 Task: Find Round Trip flight tickets for 2 adults, in Economy from Alexandria-Egypt to Xi'an to travel on 26-Nov-2023. Xi'an to Alexandria-Egypt on 01-Dec-2023.  Stops: Any number of stops.
Action: Mouse moved to (340, 283)
Screenshot: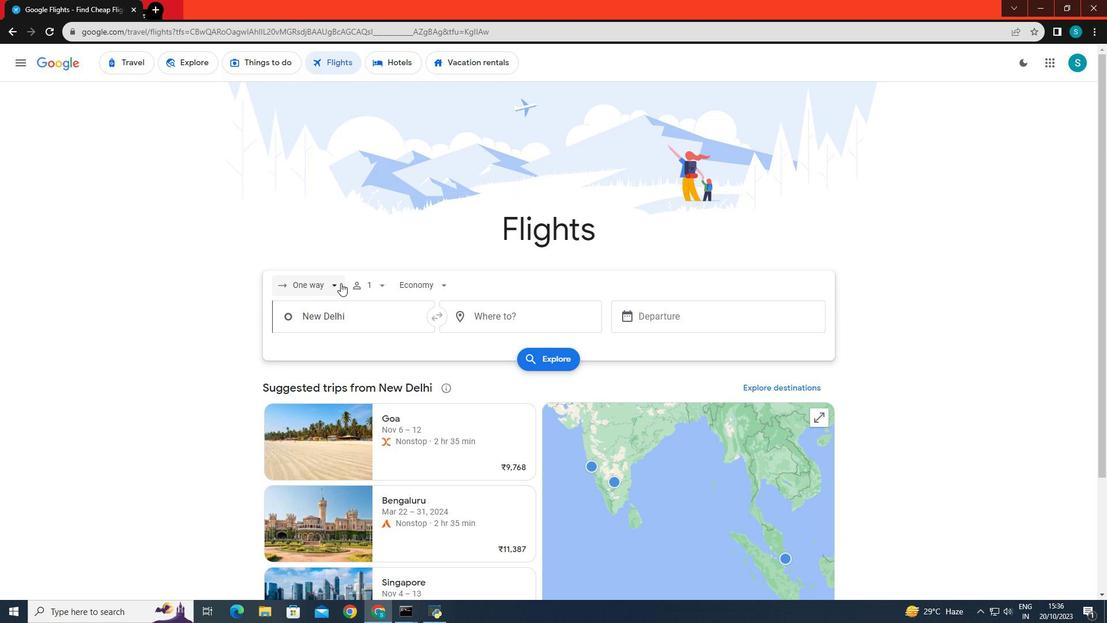 
Action: Mouse pressed left at (340, 283)
Screenshot: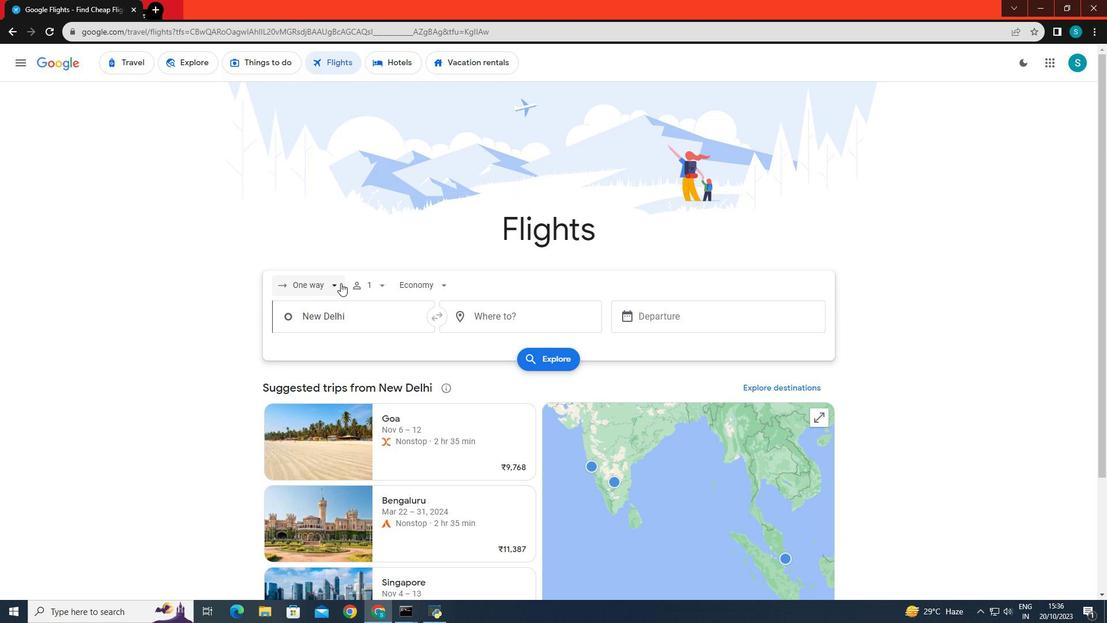 
Action: Mouse moved to (328, 309)
Screenshot: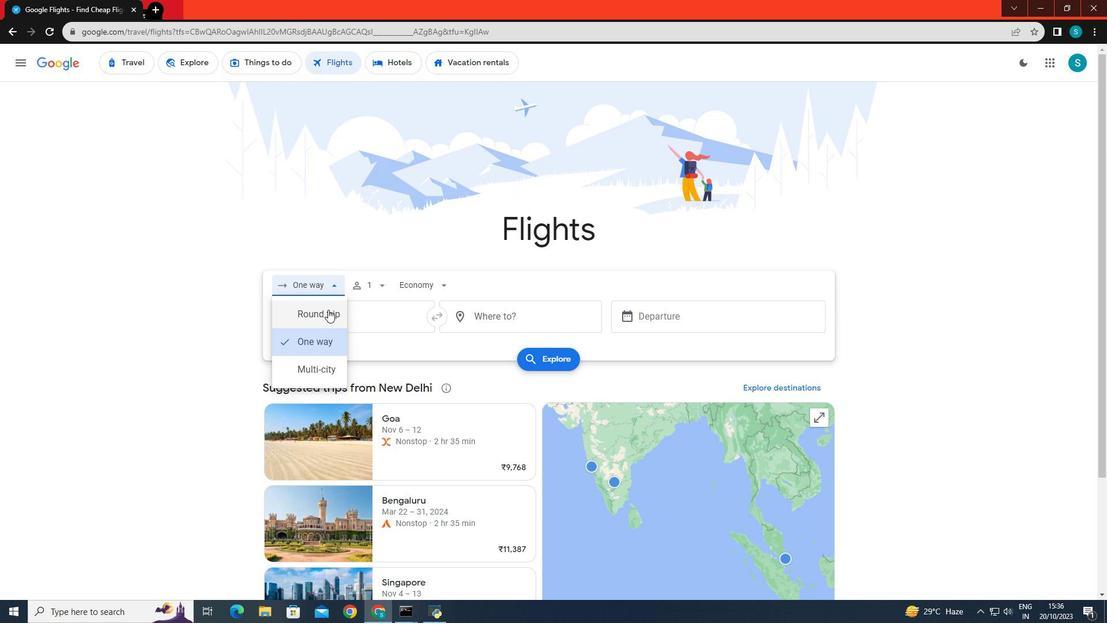 
Action: Mouse pressed left at (328, 309)
Screenshot: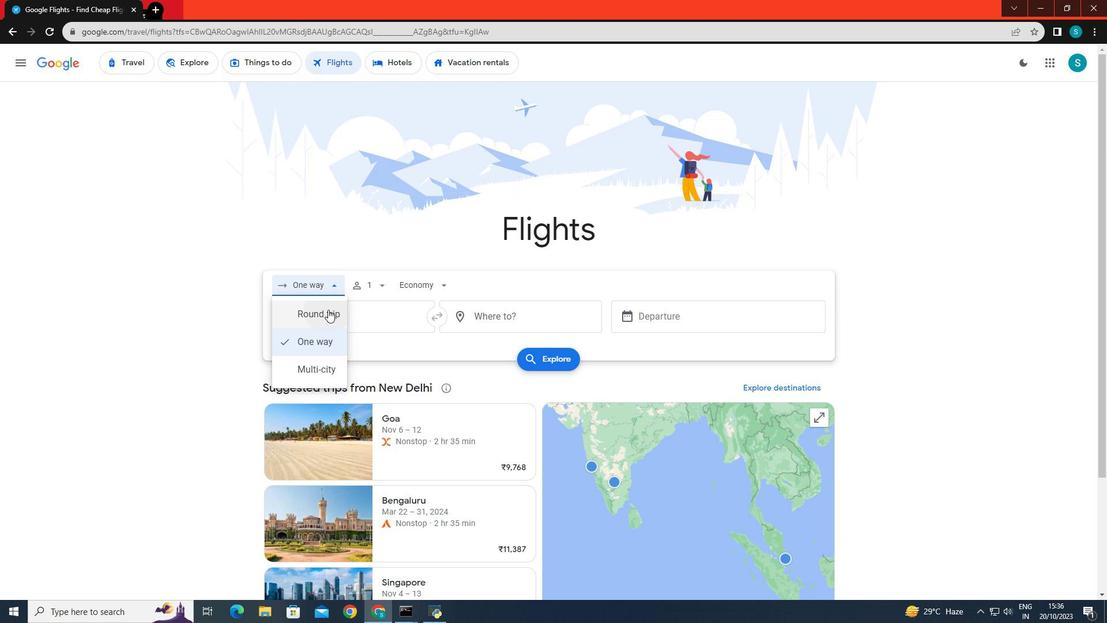 
Action: Mouse moved to (359, 243)
Screenshot: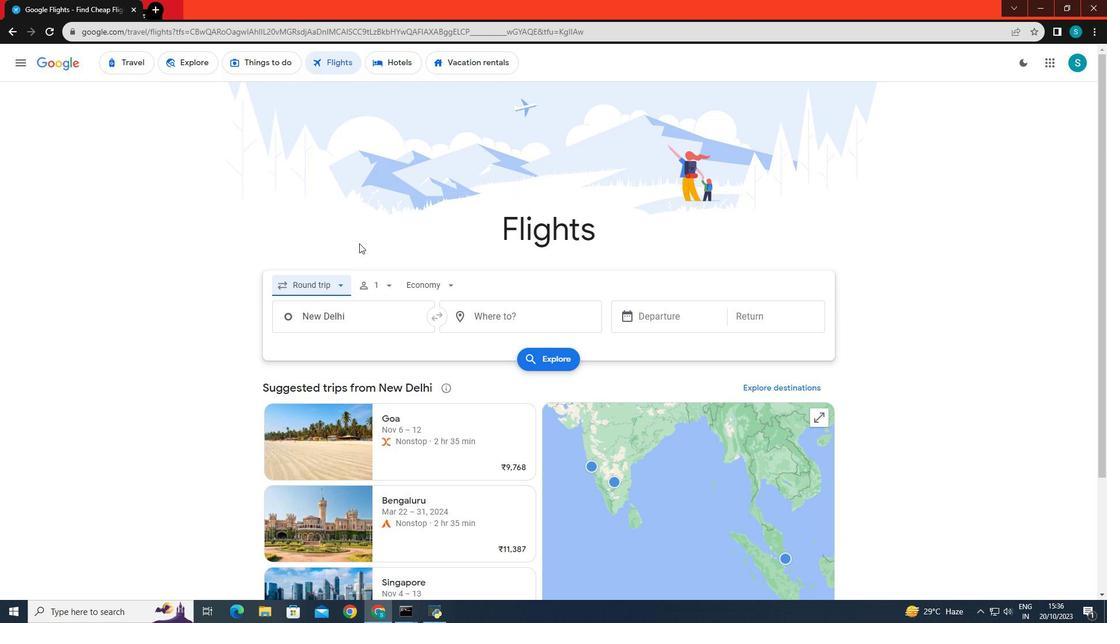 
Action: Mouse scrolled (359, 242) with delta (0, 0)
Screenshot: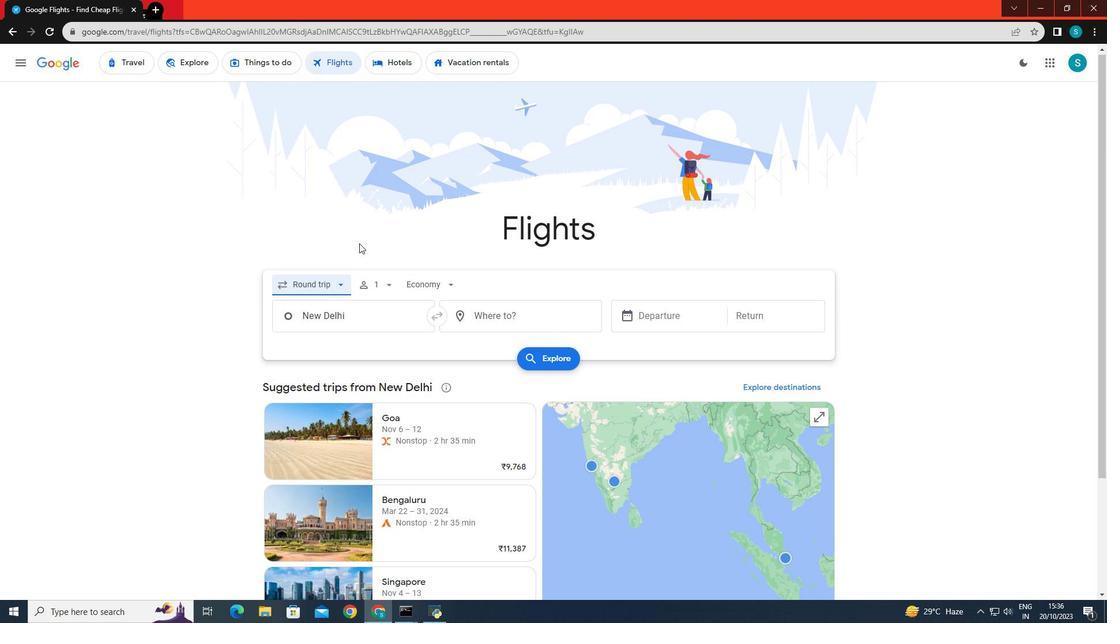 
Action: Mouse scrolled (359, 242) with delta (0, 0)
Screenshot: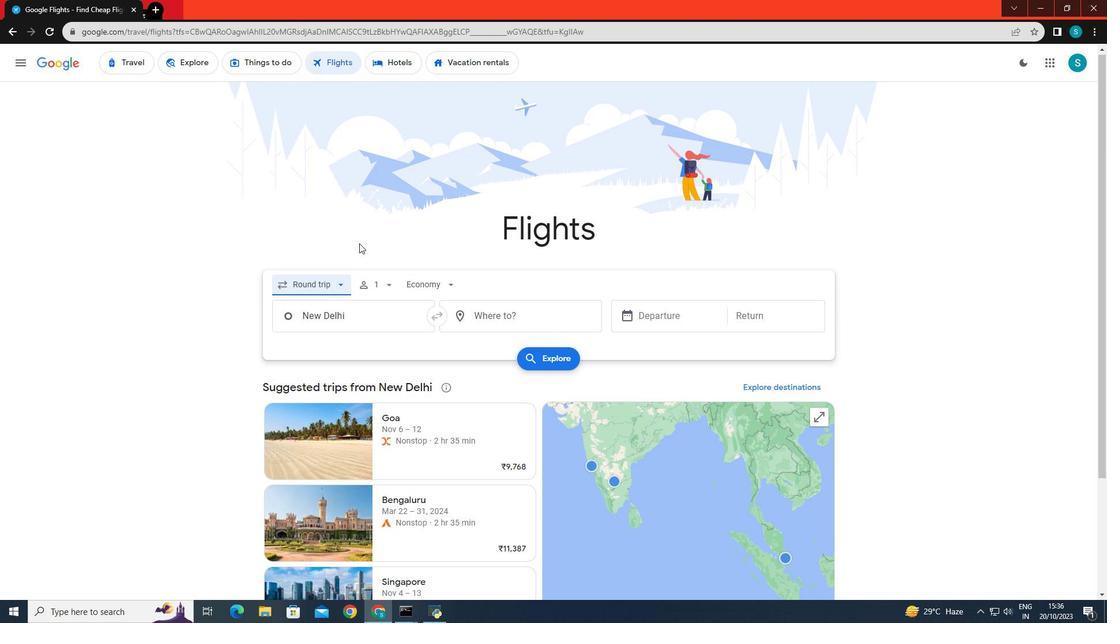 
Action: Mouse moved to (390, 175)
Screenshot: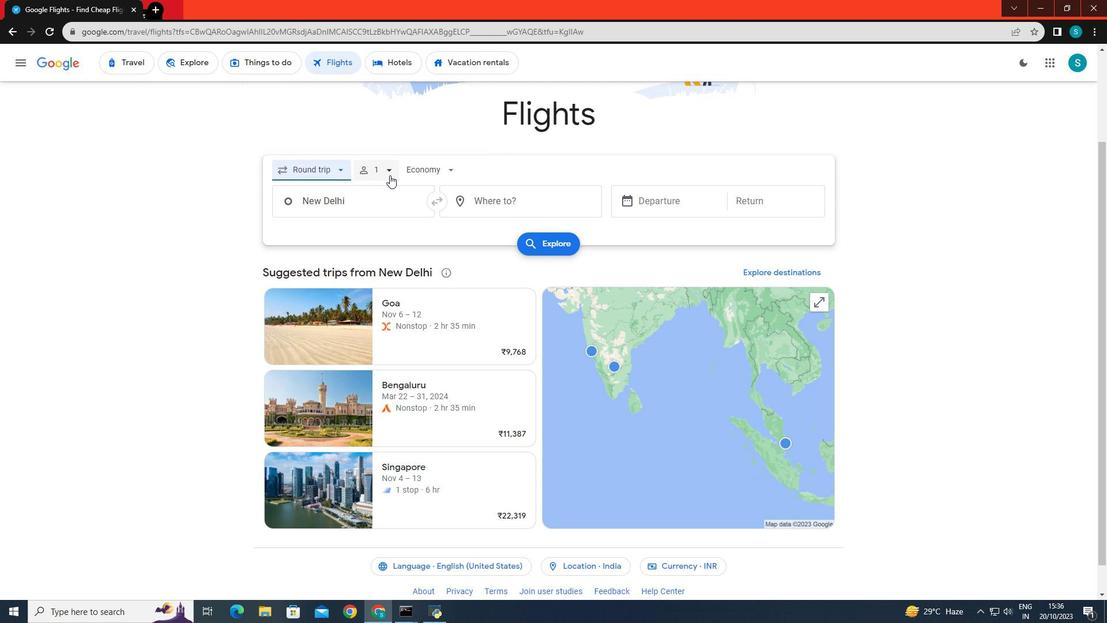 
Action: Mouse pressed left at (390, 175)
Screenshot: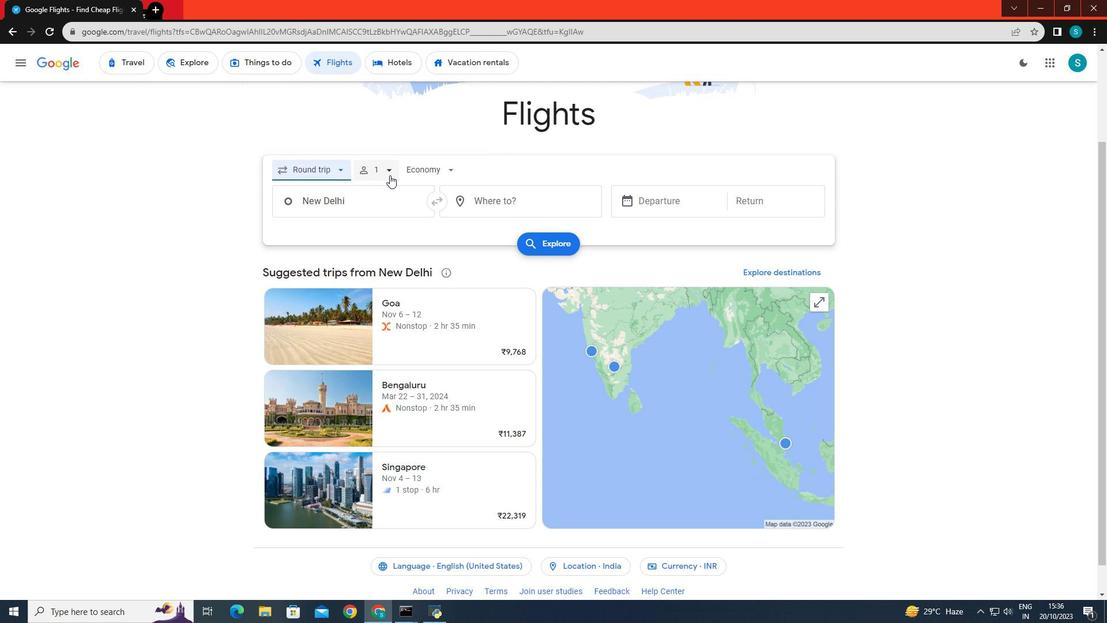 
Action: Mouse moved to (469, 198)
Screenshot: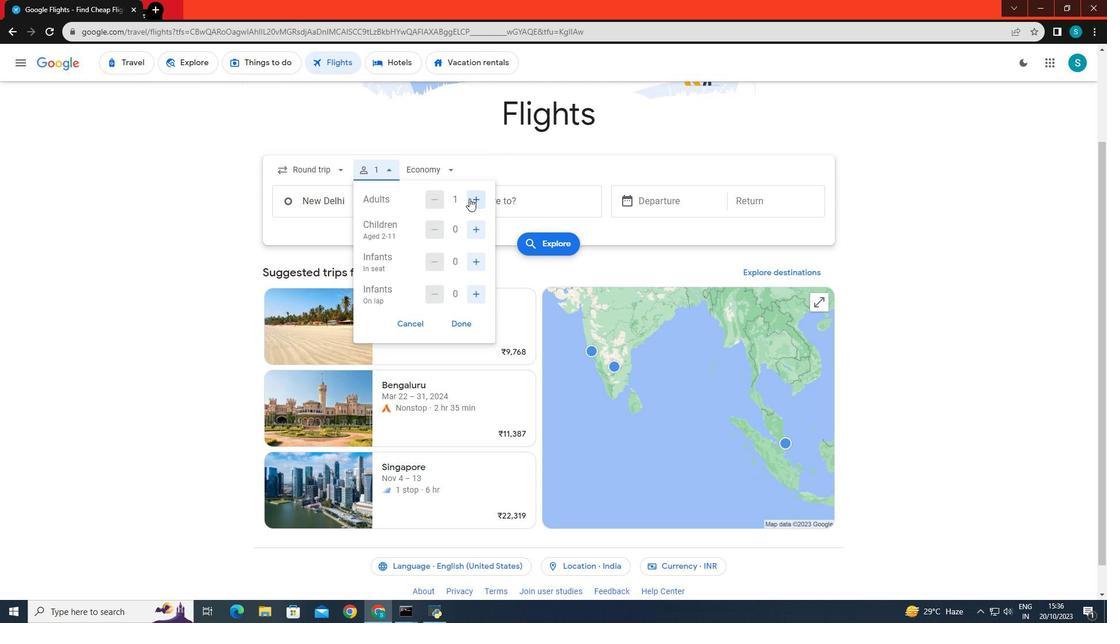 
Action: Mouse pressed left at (469, 198)
Screenshot: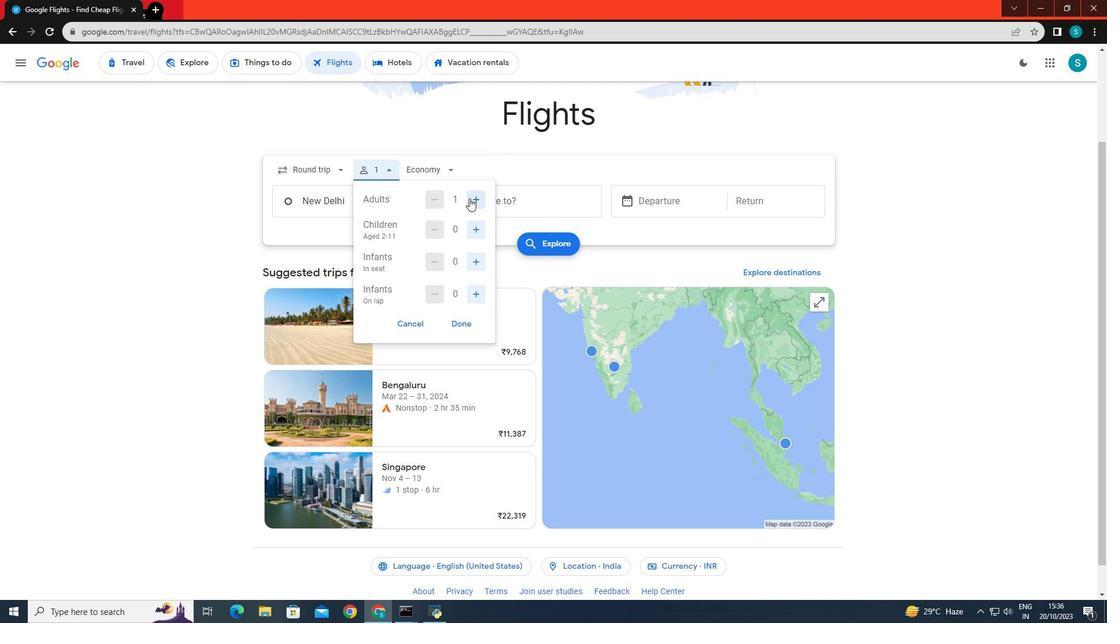 
Action: Mouse moved to (460, 320)
Screenshot: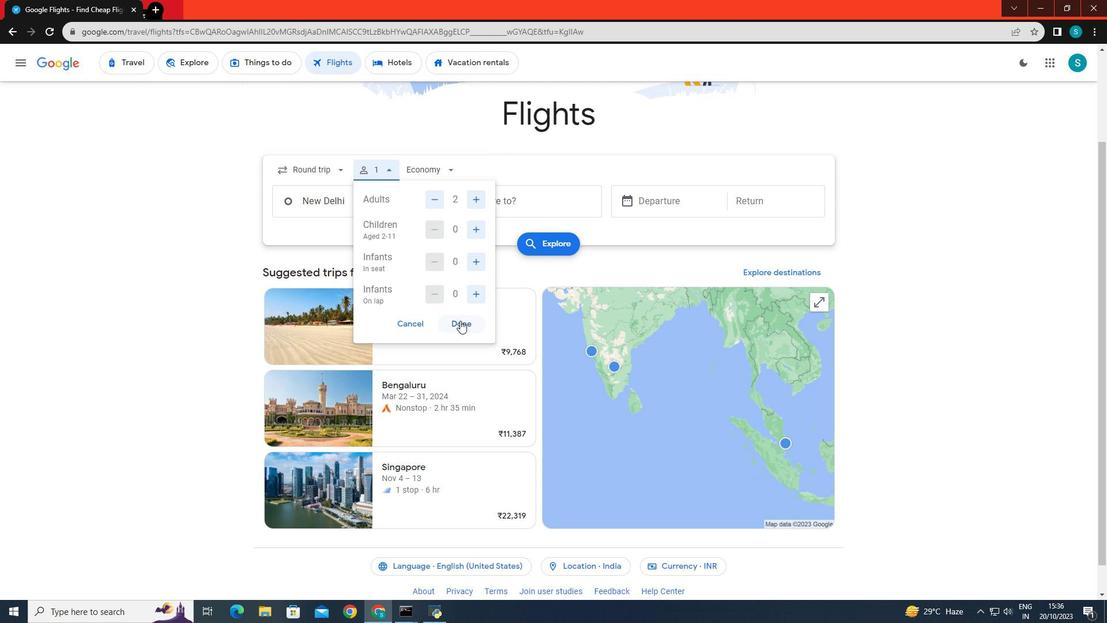 
Action: Mouse pressed left at (460, 320)
Screenshot: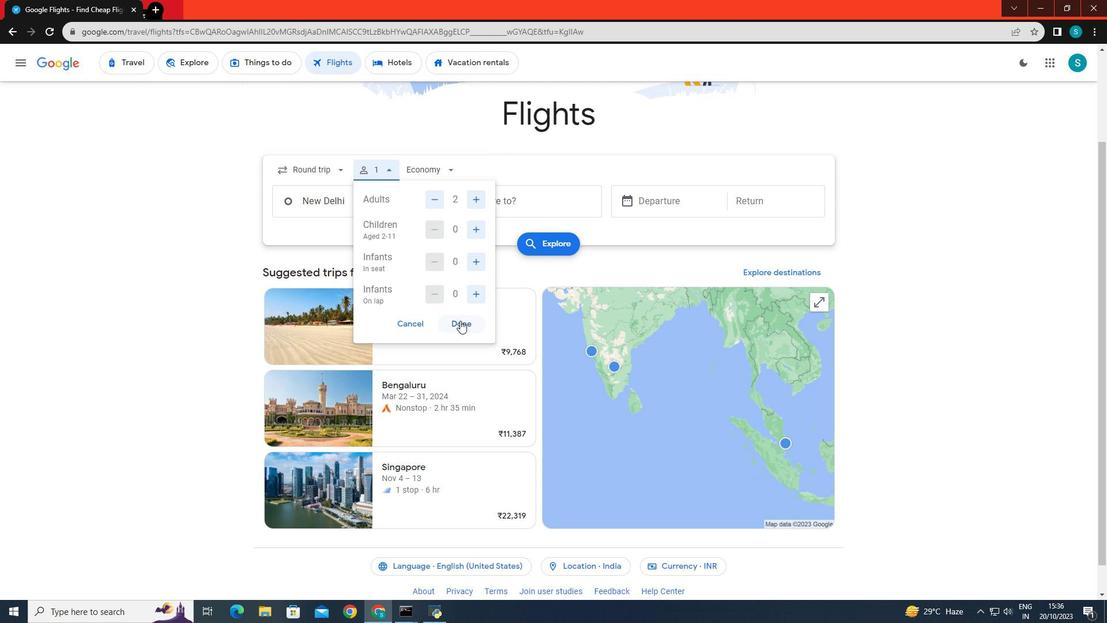 
Action: Mouse moved to (449, 169)
Screenshot: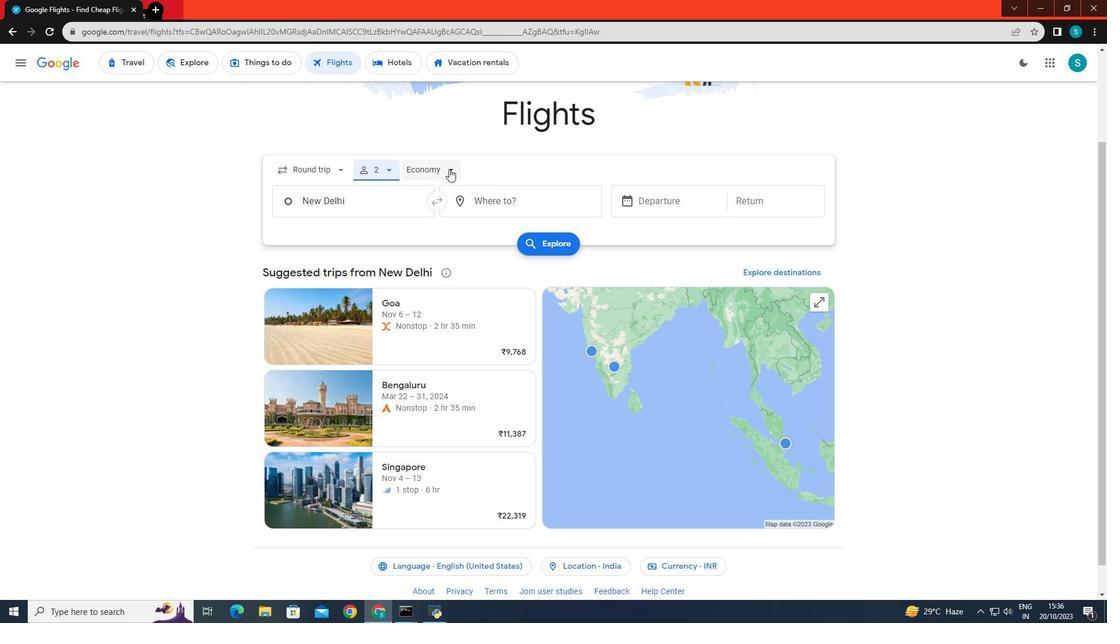 
Action: Mouse pressed left at (449, 169)
Screenshot: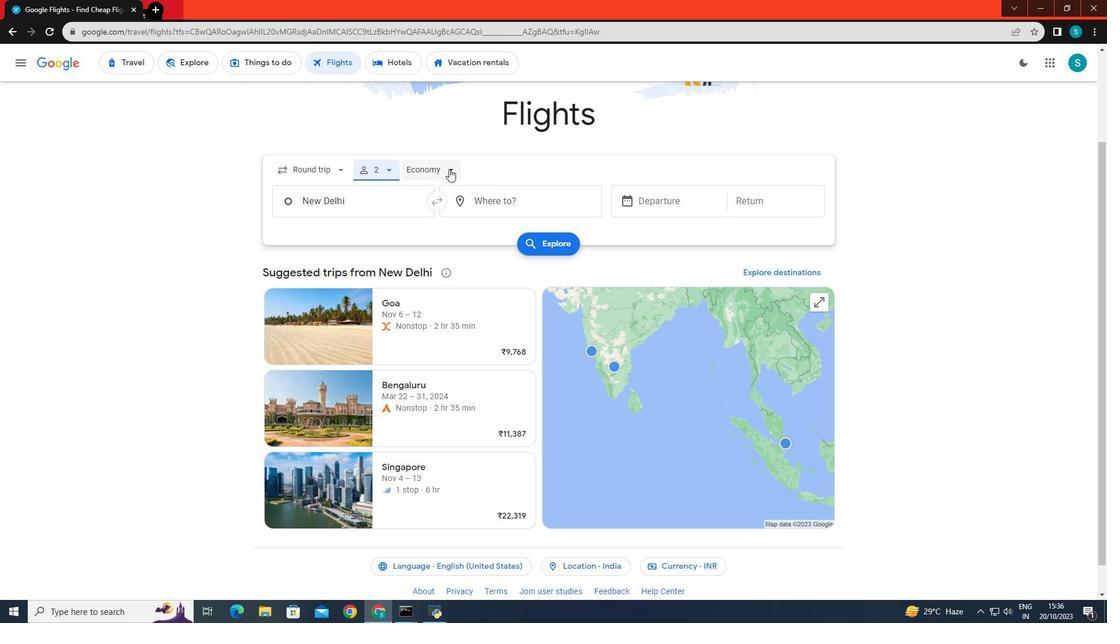 
Action: Mouse moved to (437, 202)
Screenshot: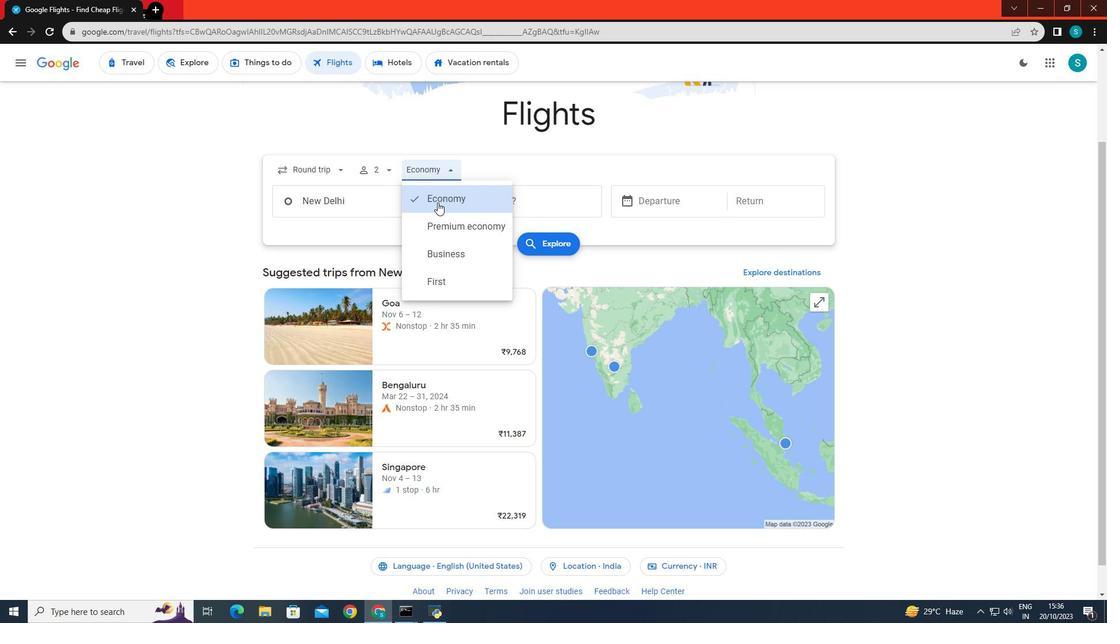 
Action: Mouse pressed left at (437, 202)
Screenshot: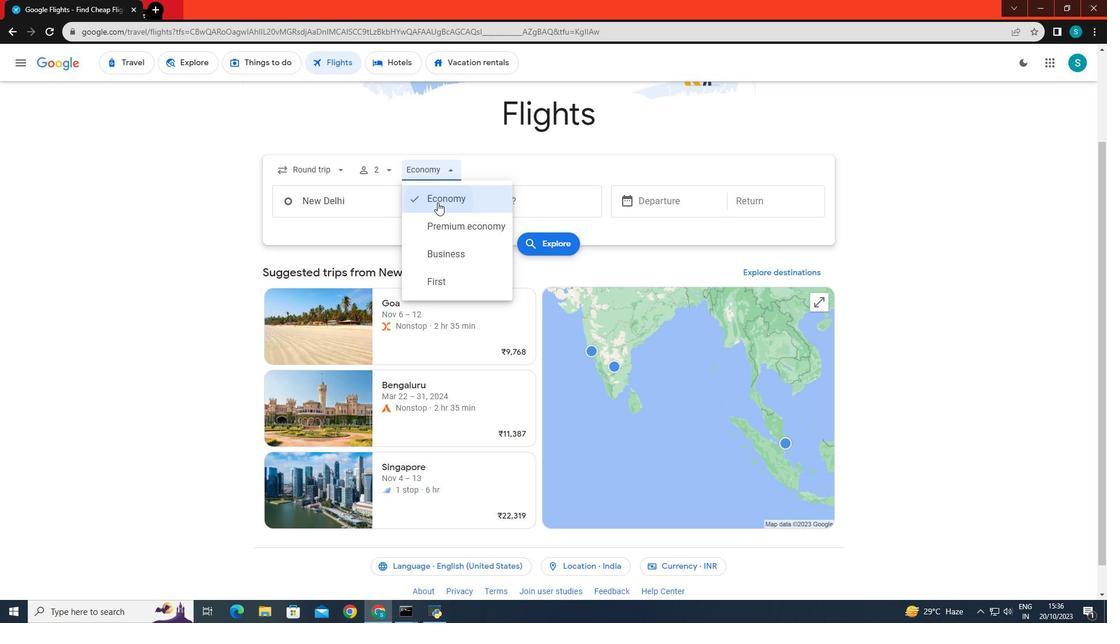 
Action: Mouse moved to (339, 202)
Screenshot: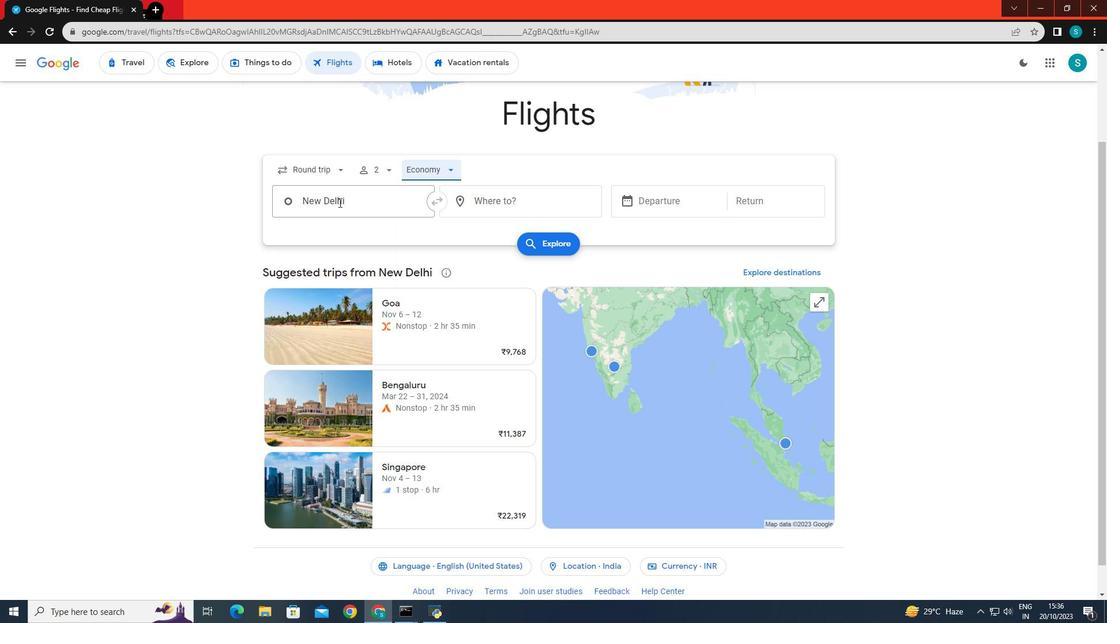 
Action: Mouse pressed left at (339, 202)
Screenshot: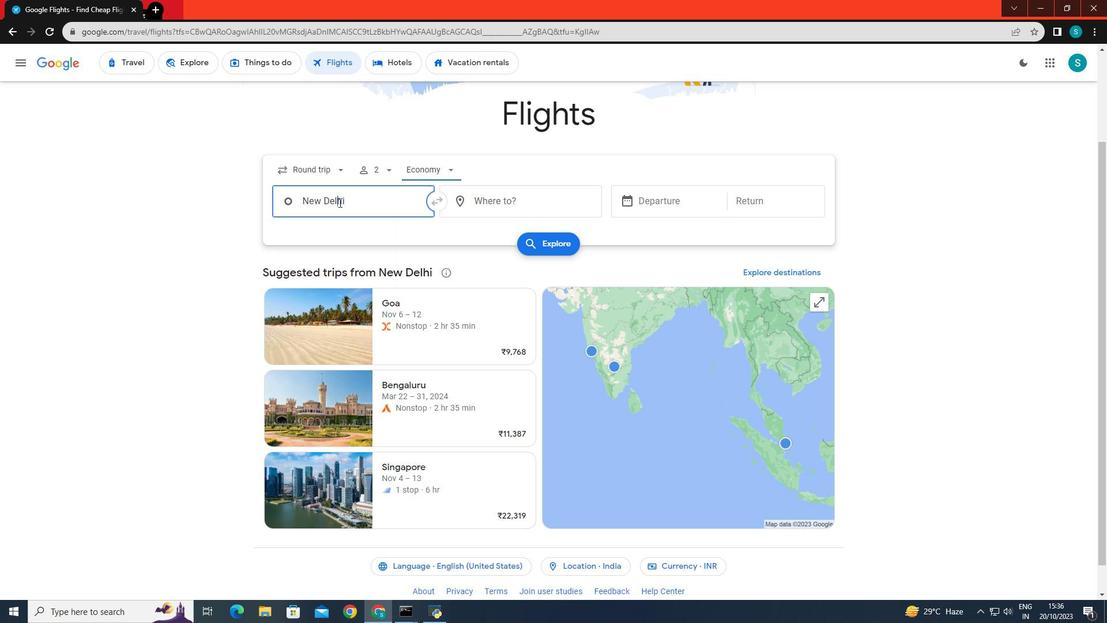 
Action: Key pressed <Key.backspace><Key.caps_lock>A<Key.caps_lock>lexandria,<Key.space><Key.caps_lock>E
Screenshot: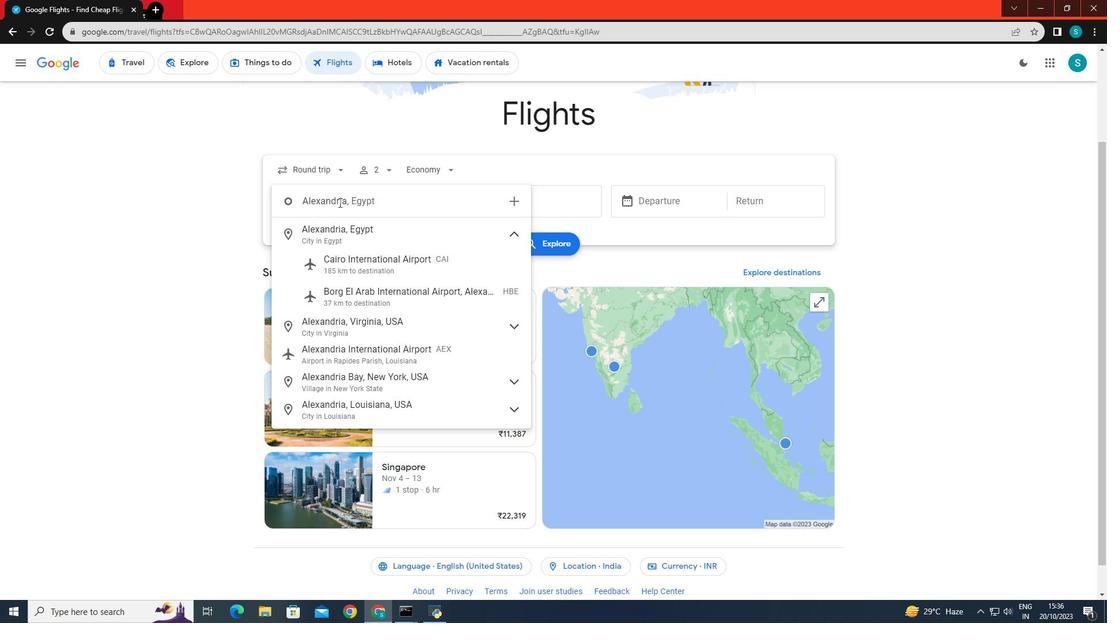 
Action: Mouse moved to (334, 234)
Screenshot: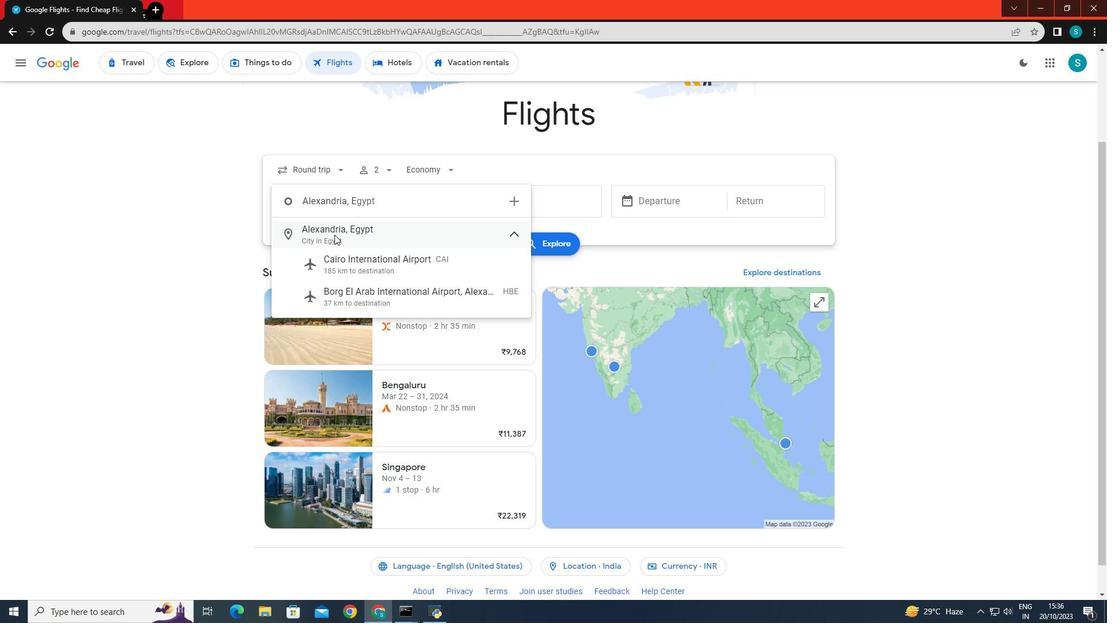 
Action: Mouse pressed left at (334, 234)
Screenshot: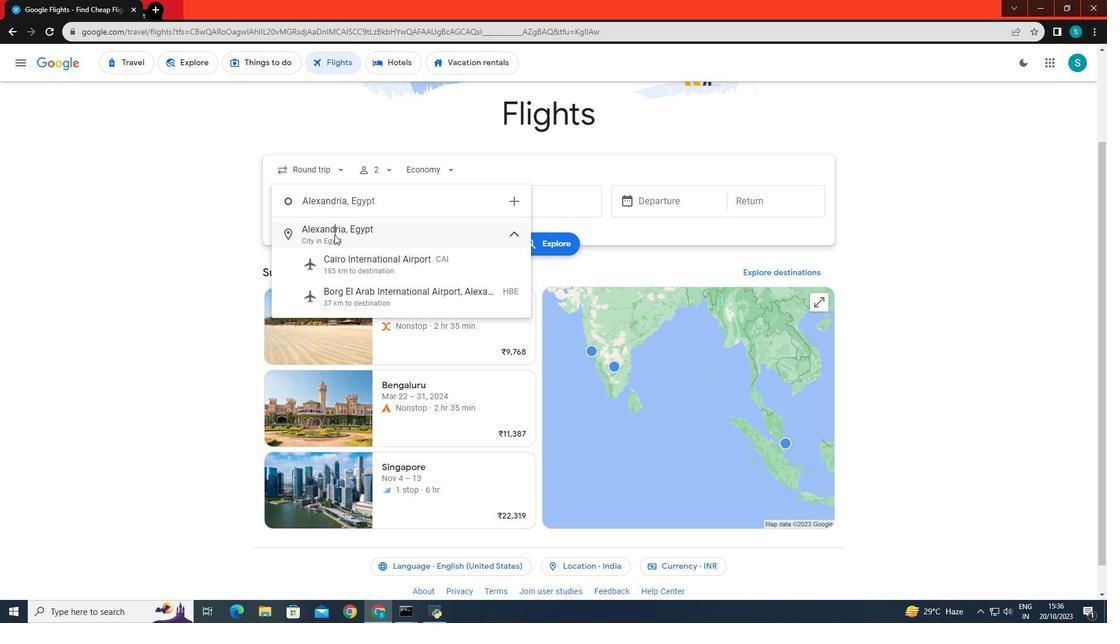 
Action: Mouse moved to (470, 205)
Screenshot: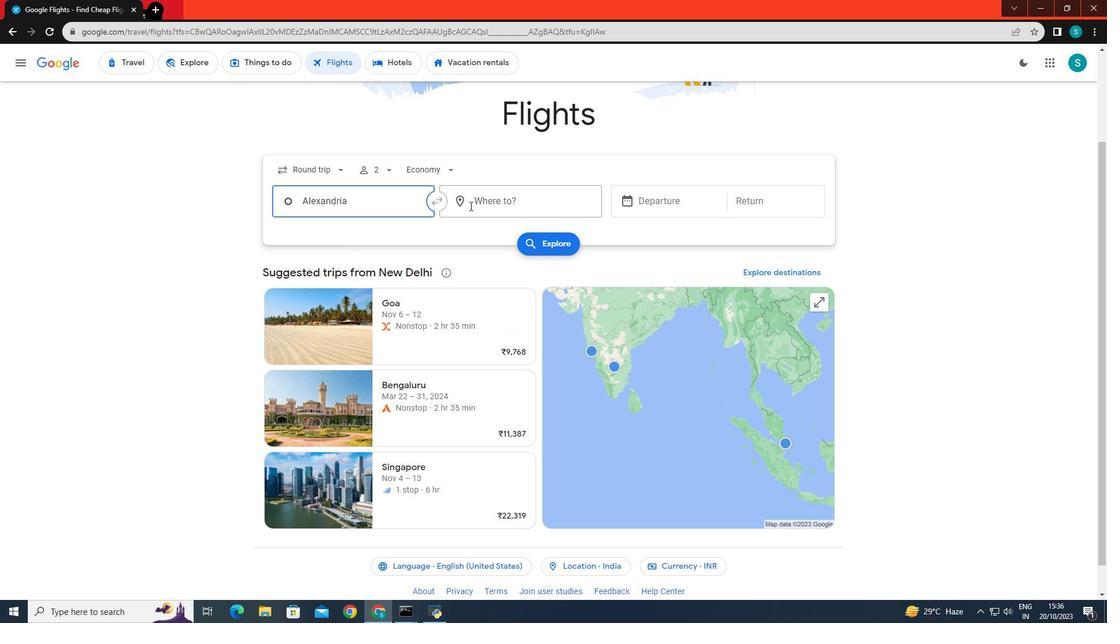 
Action: Mouse pressed left at (470, 205)
Screenshot: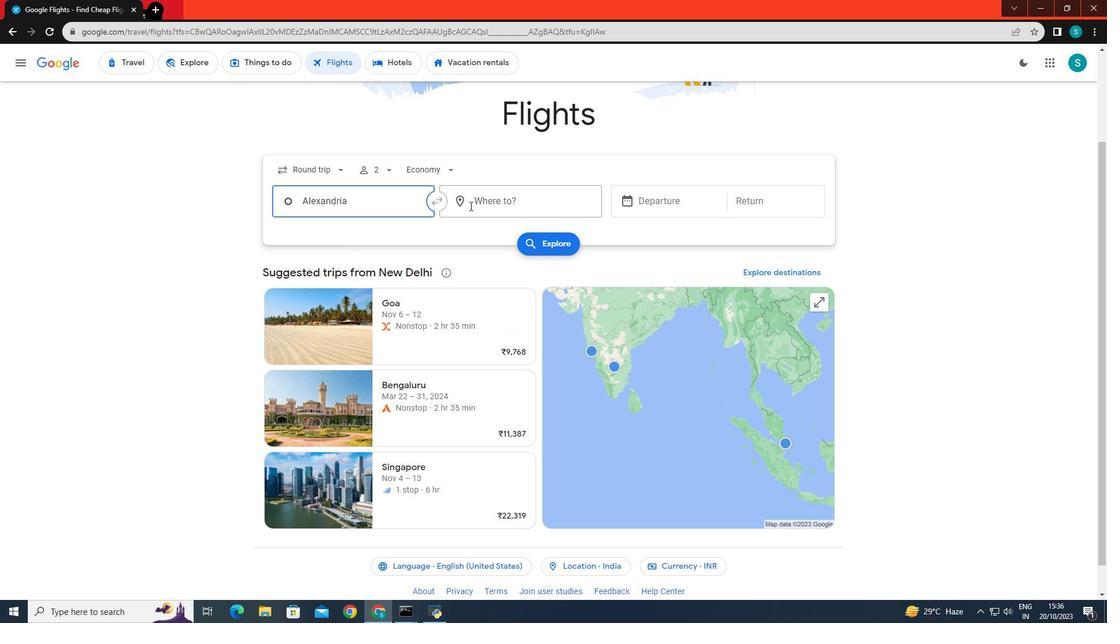 
Action: Key pressed <Key.caps_lock>x<Key.caps_lock>I<Key.backspace><Key.backspace>X<Key.caps_lock>i'
Screenshot: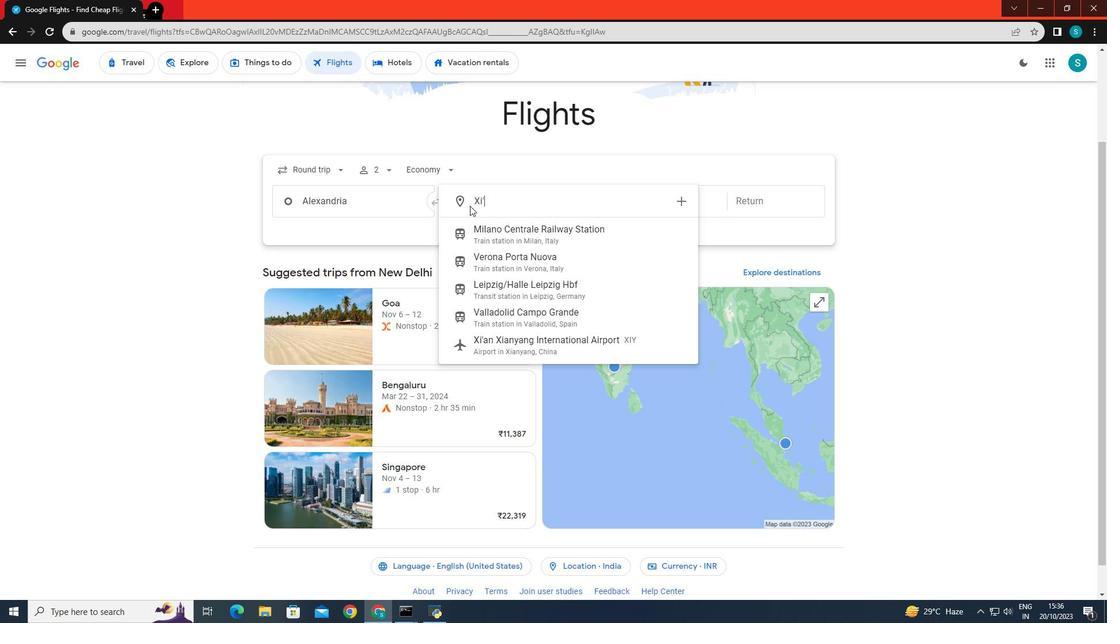 
Action: Mouse moved to (495, 230)
Screenshot: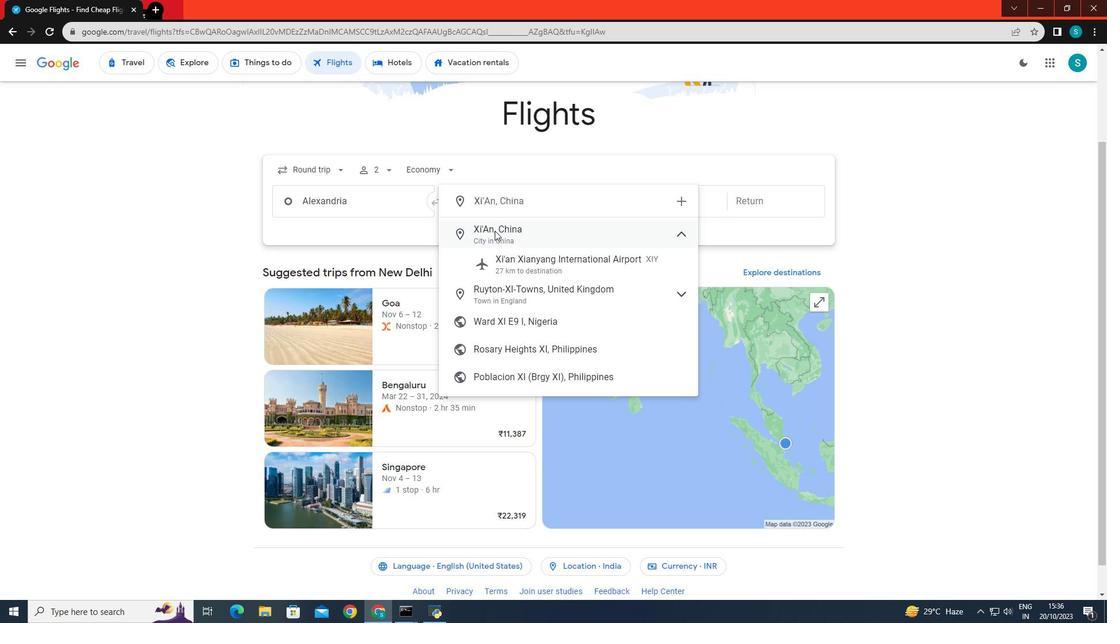 
Action: Mouse pressed left at (495, 230)
Screenshot: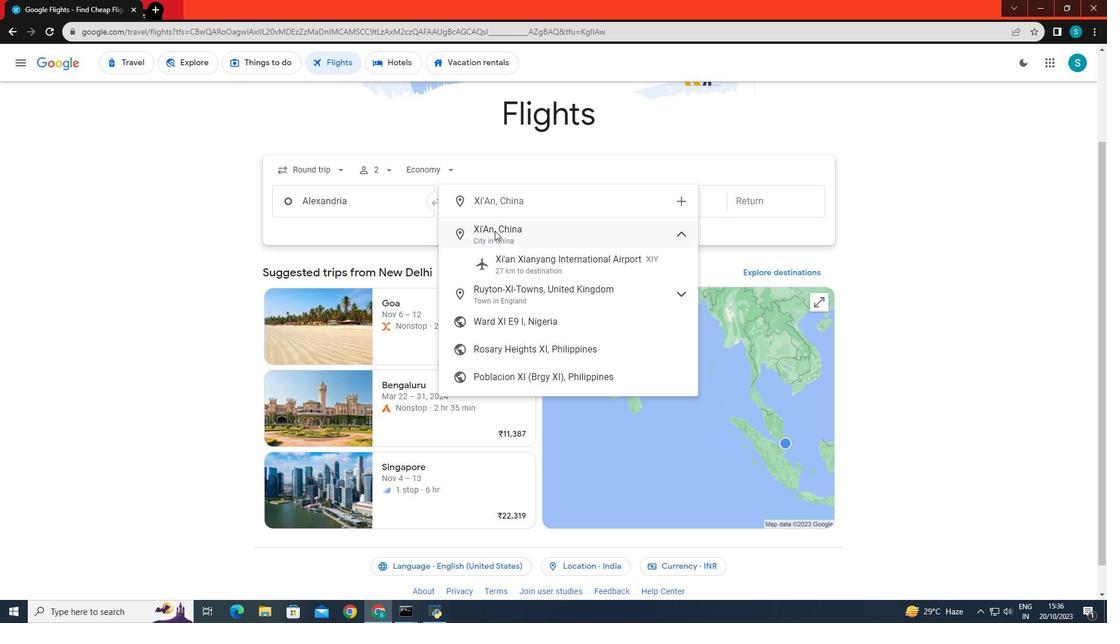 
Action: Mouse moved to (649, 199)
Screenshot: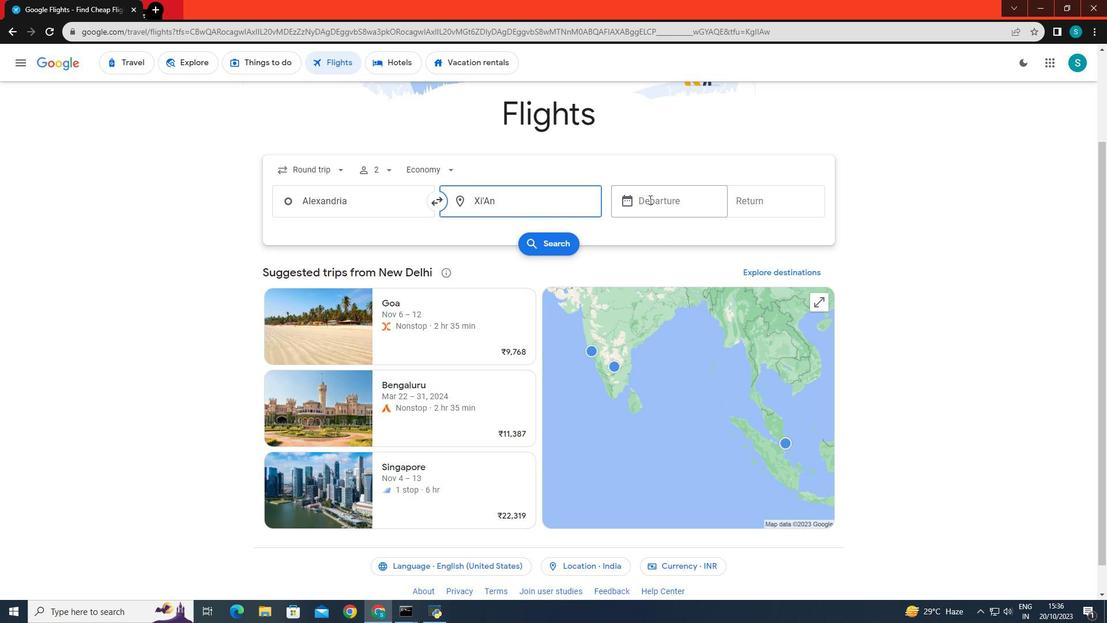 
Action: Mouse pressed left at (649, 199)
Screenshot: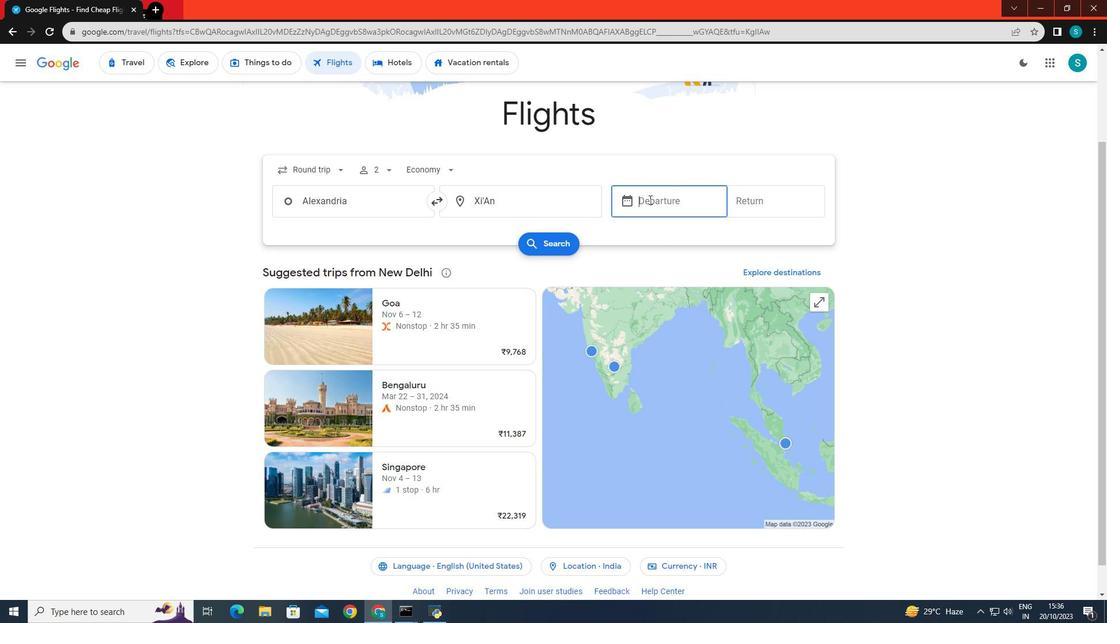 
Action: Mouse moved to (638, 414)
Screenshot: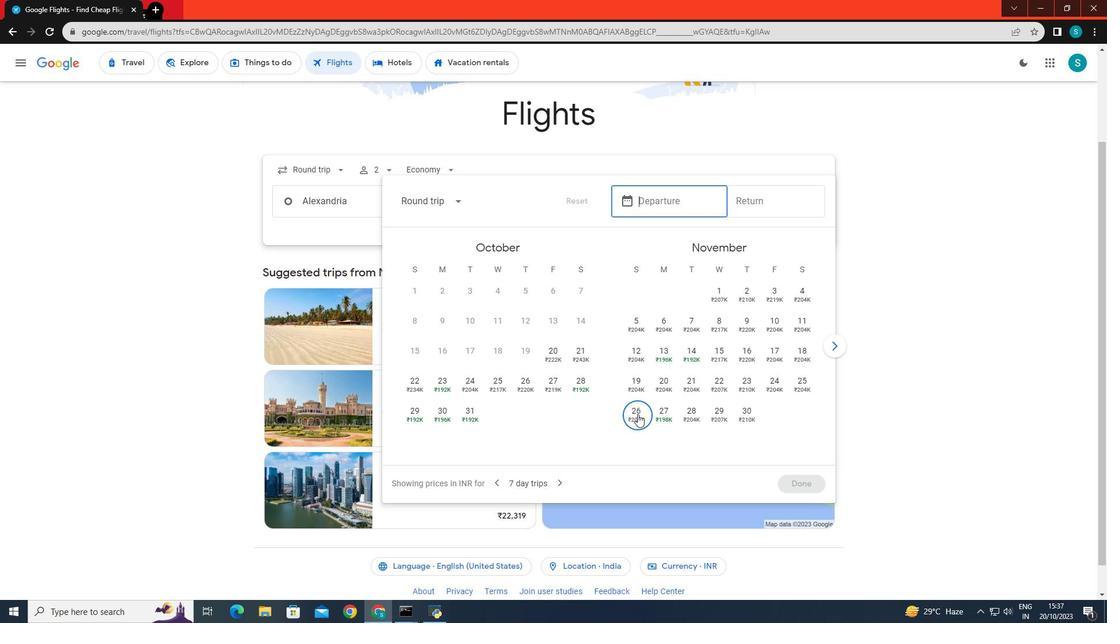 
Action: Mouse pressed left at (638, 414)
Screenshot: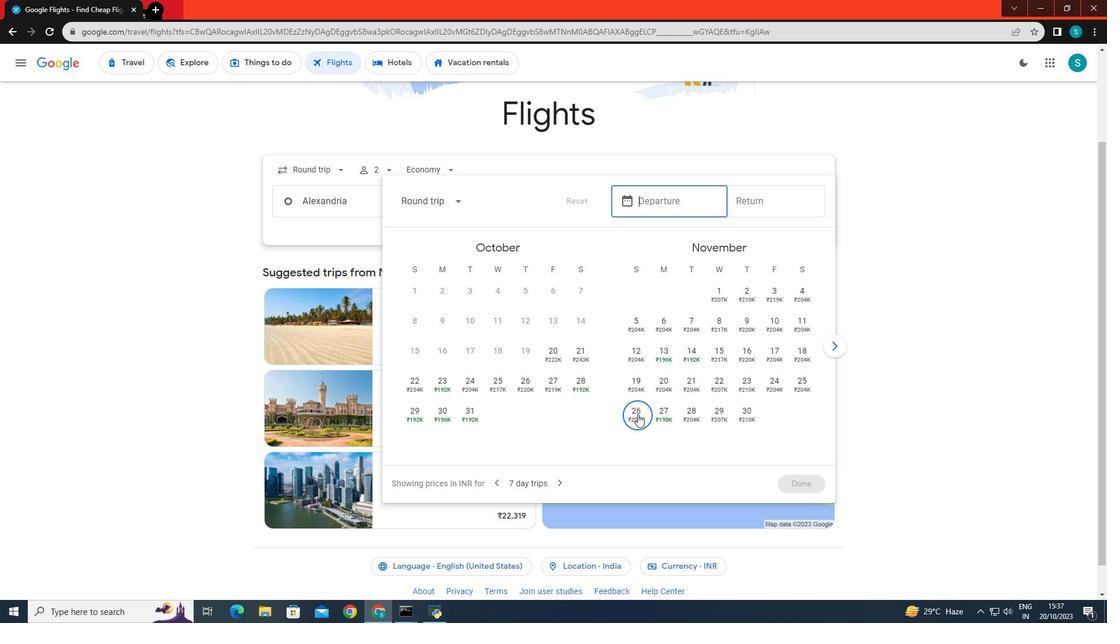 
Action: Mouse moved to (833, 344)
Screenshot: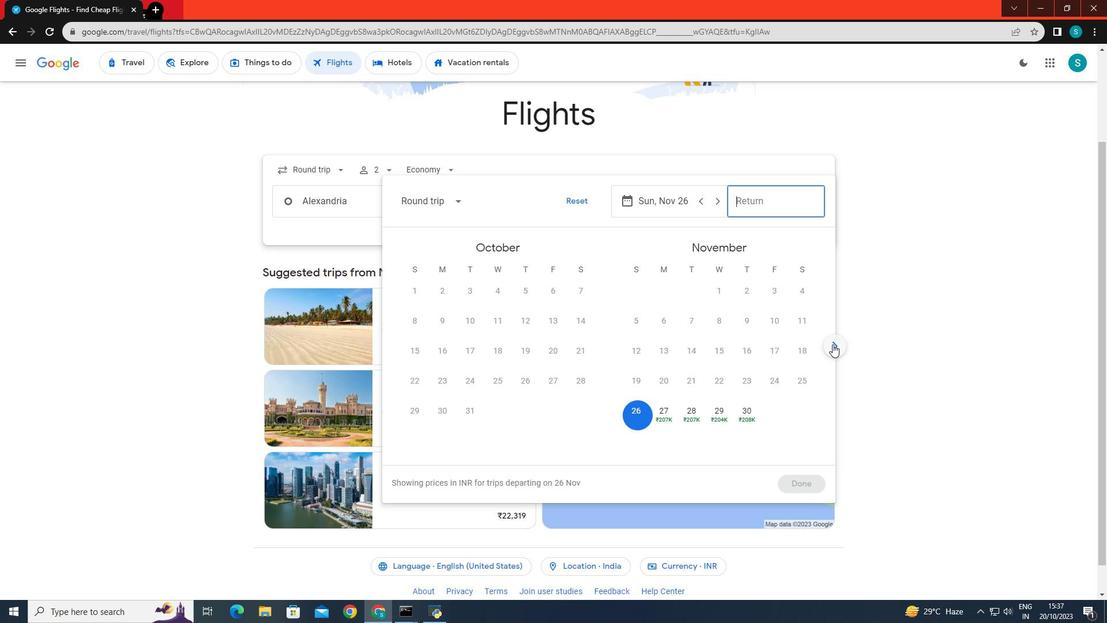 
Action: Mouse pressed left at (833, 344)
Screenshot: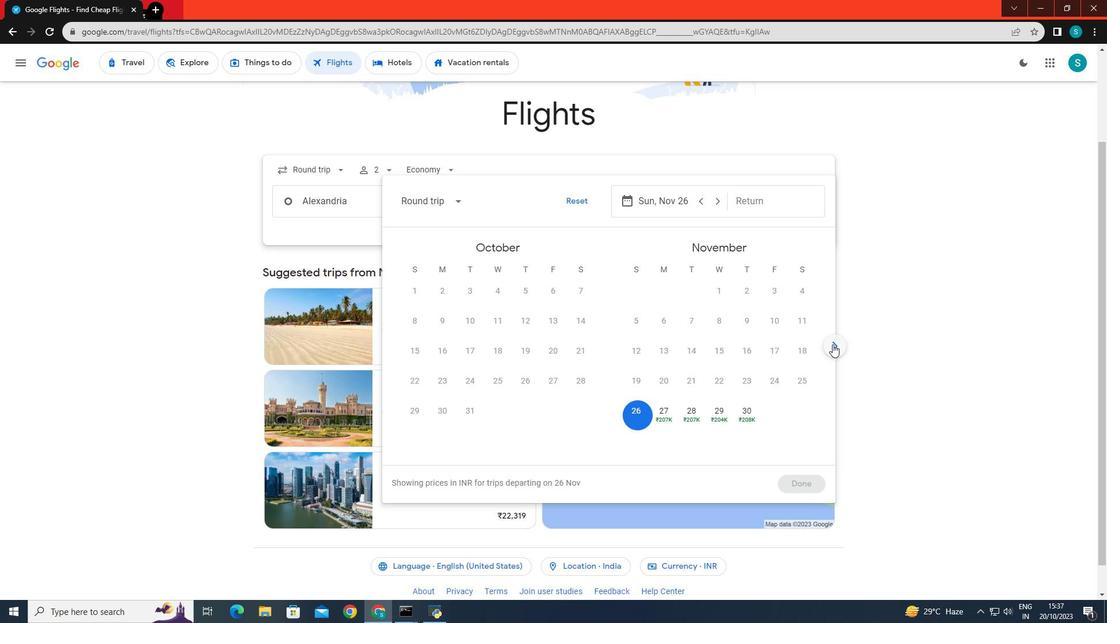 
Action: Mouse moved to (778, 294)
Screenshot: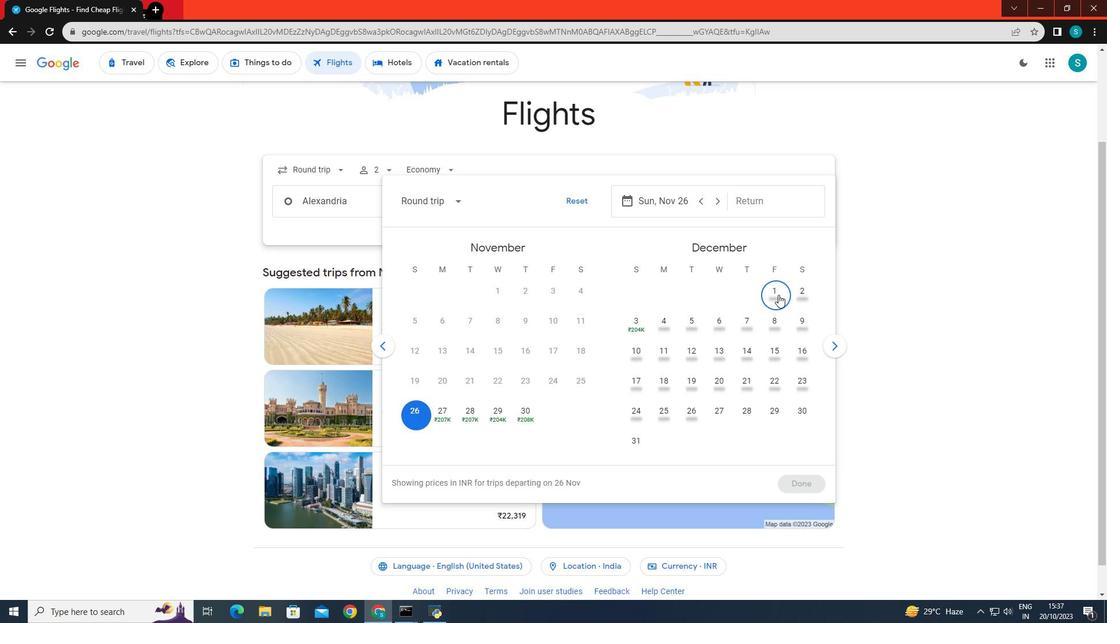 
Action: Mouse pressed left at (778, 294)
Screenshot: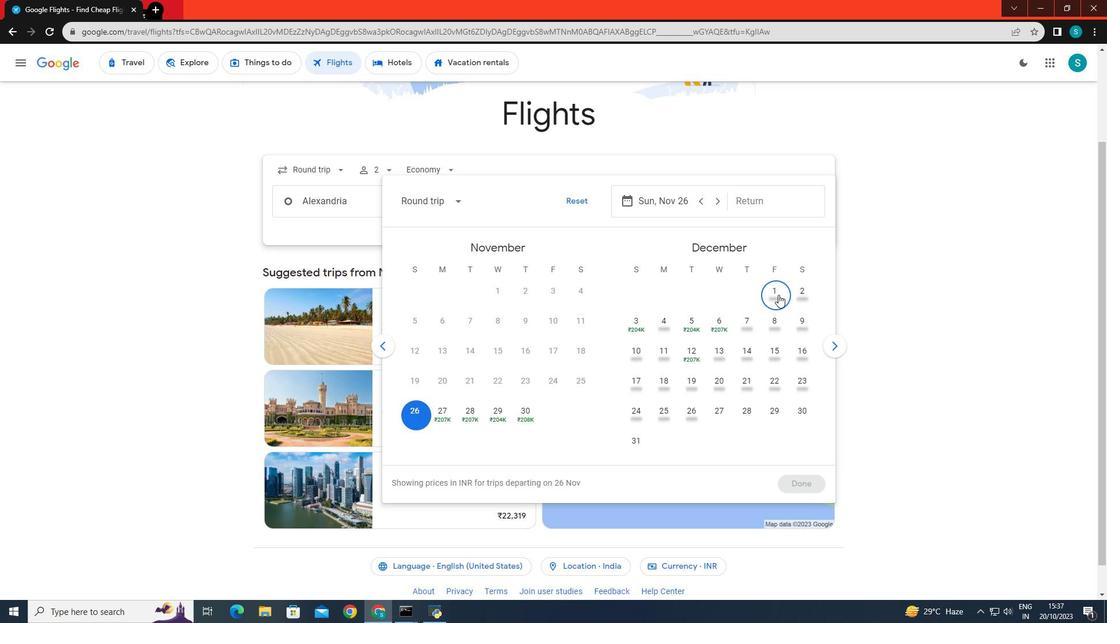 
Action: Mouse moved to (802, 481)
Screenshot: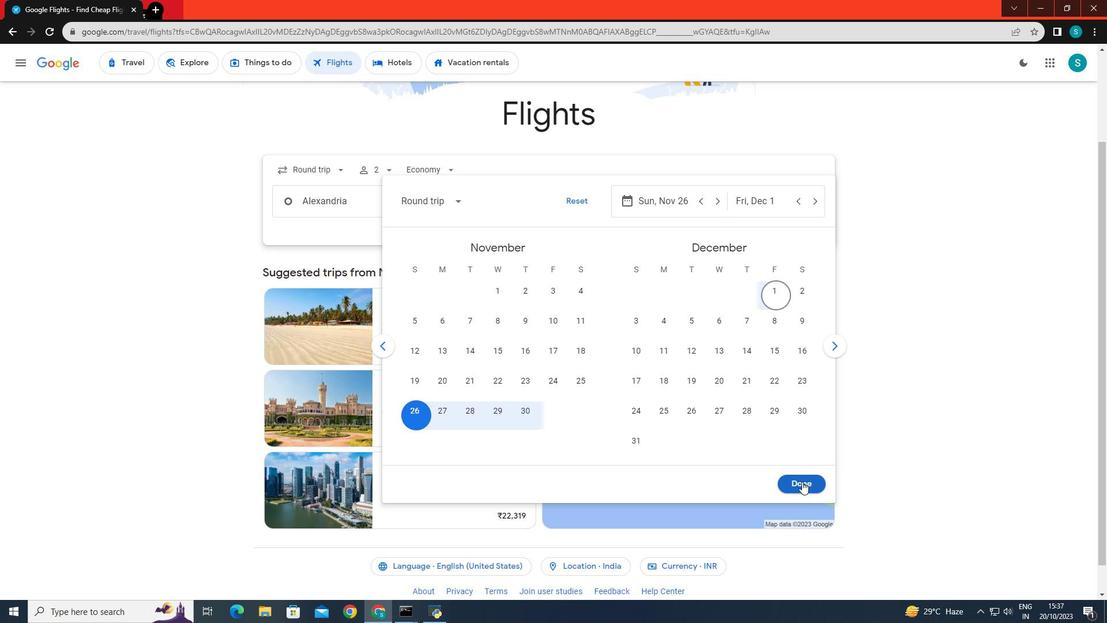 
Action: Mouse pressed left at (802, 481)
Screenshot: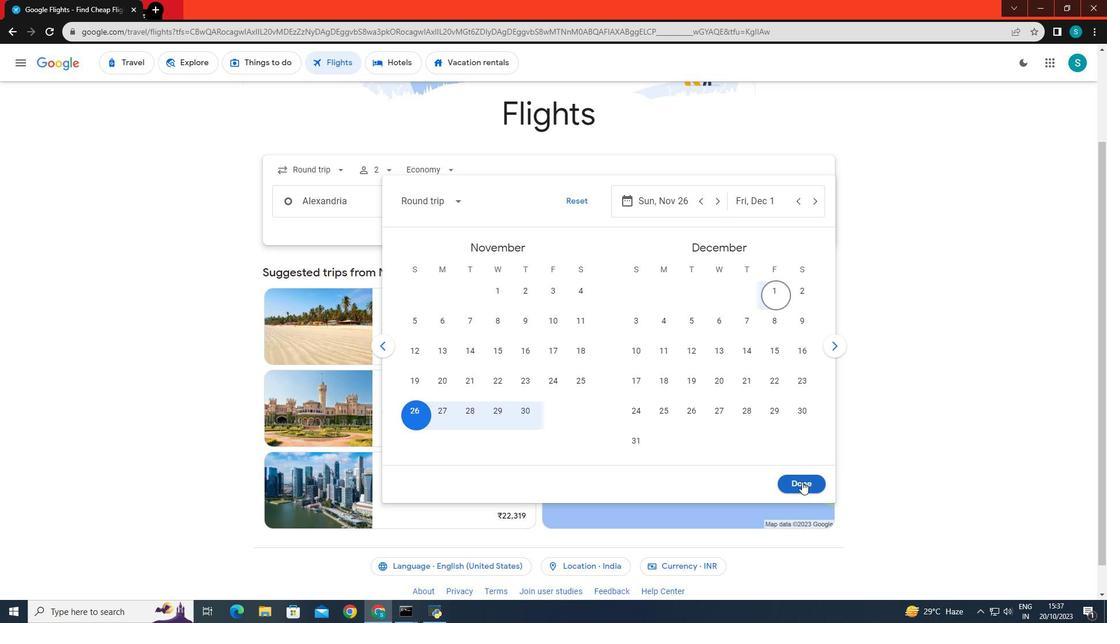 
Action: Mouse moved to (546, 241)
Screenshot: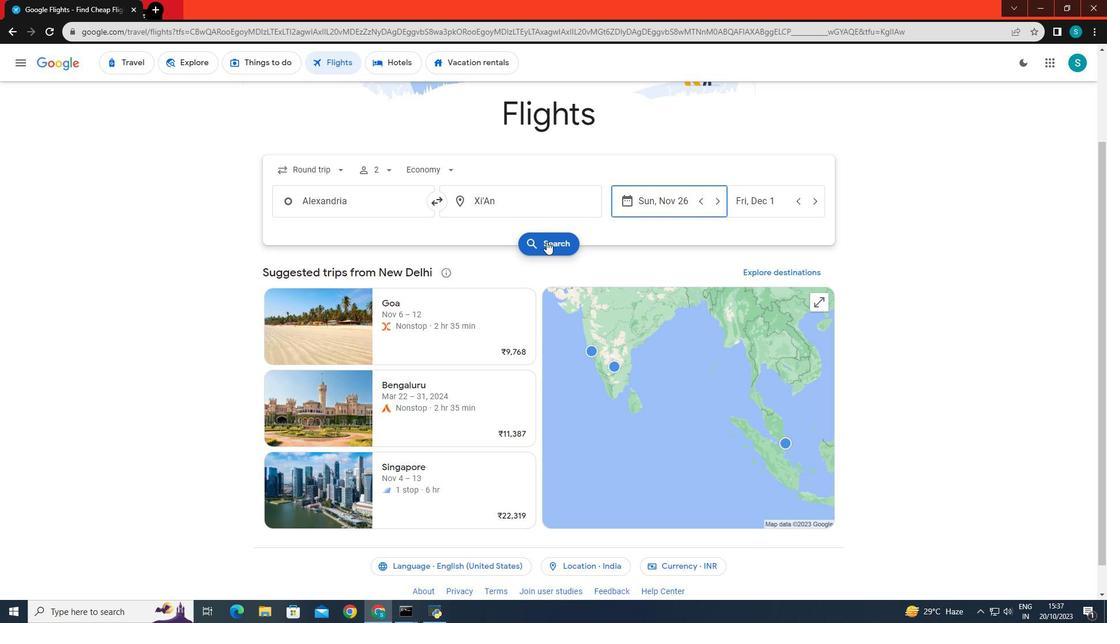 
Action: Mouse pressed left at (546, 241)
Screenshot: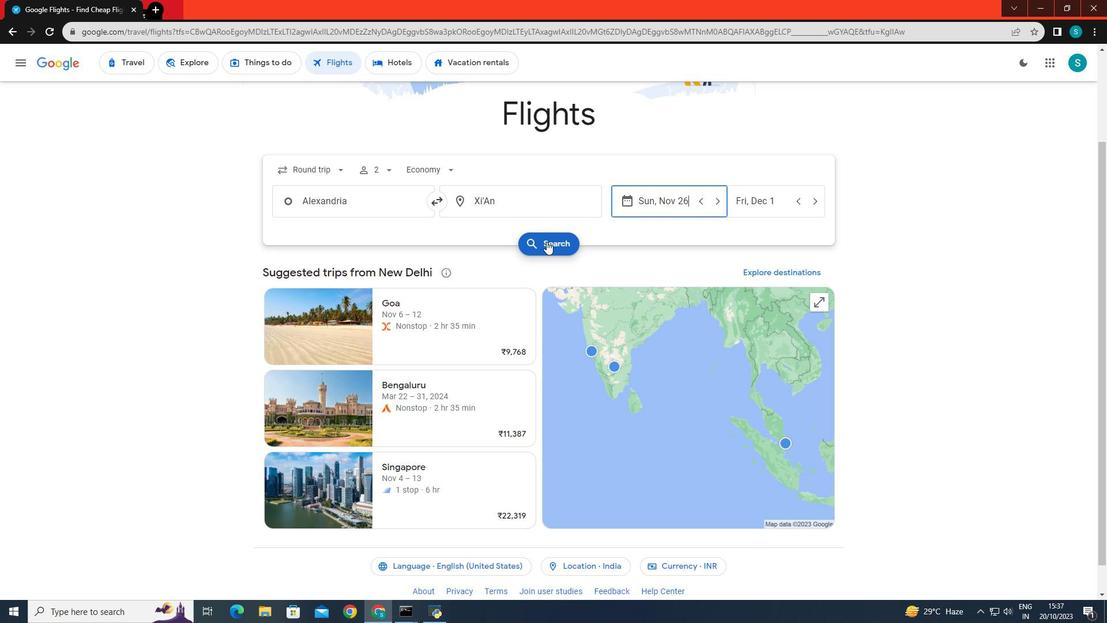 
Action: Mouse moved to (358, 168)
Screenshot: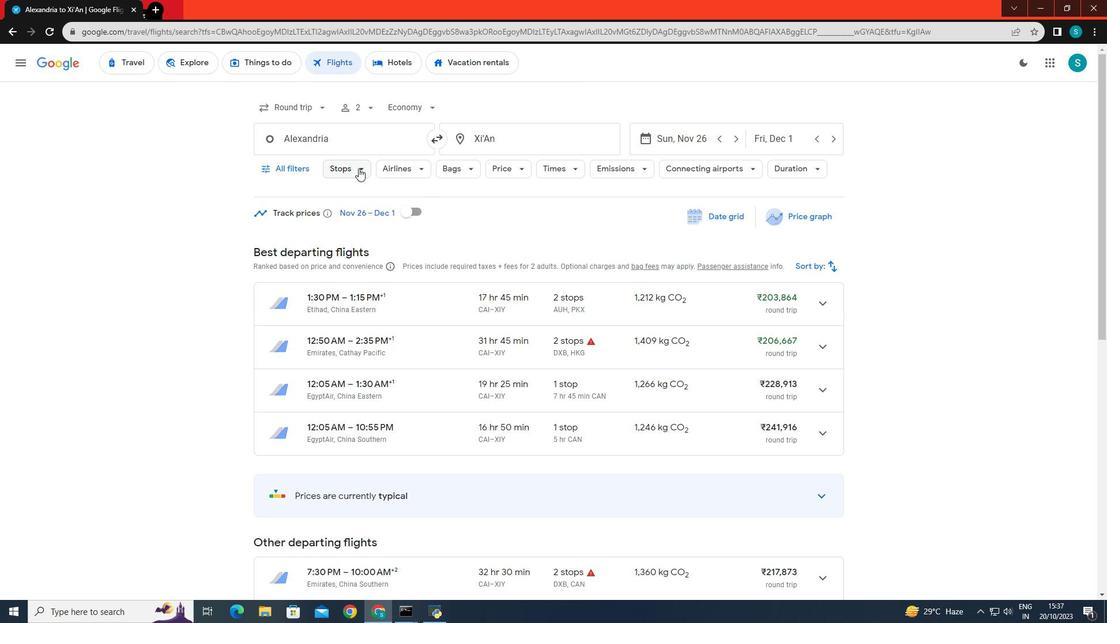 
Action: Mouse pressed left at (358, 168)
Screenshot: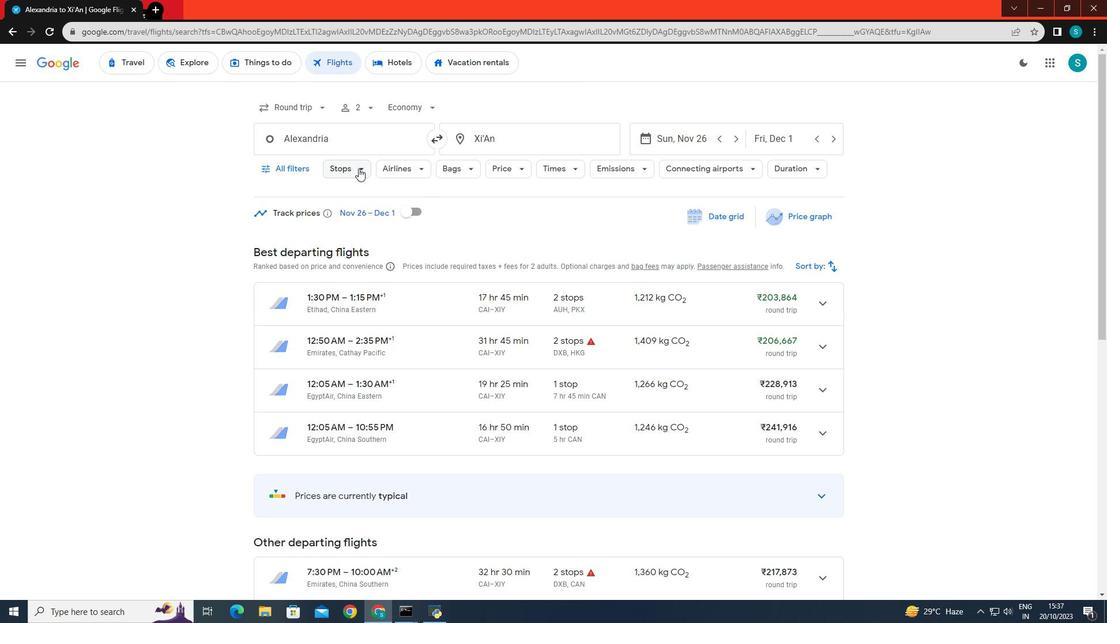 
Action: Mouse moved to (351, 230)
Screenshot: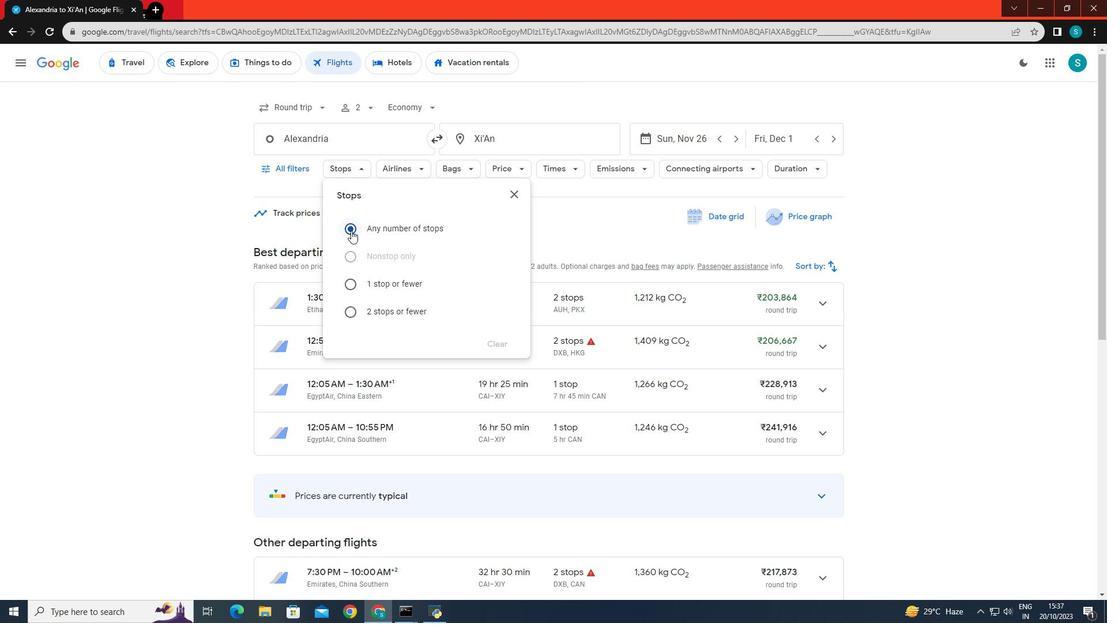 
Action: Mouse pressed left at (351, 230)
Screenshot: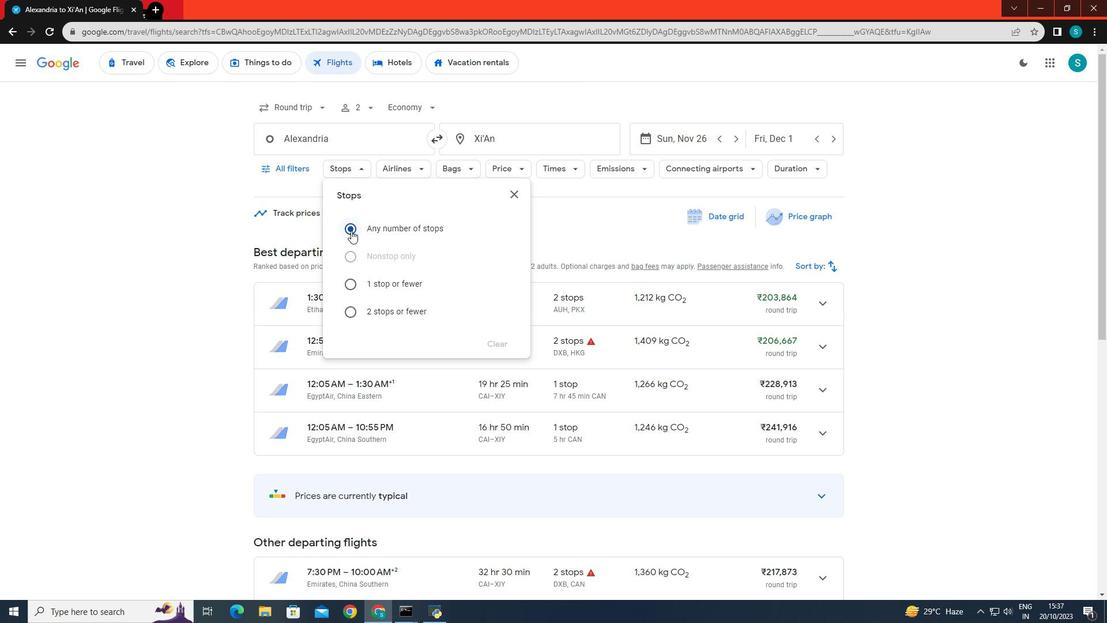 
Action: Mouse moved to (226, 229)
Screenshot: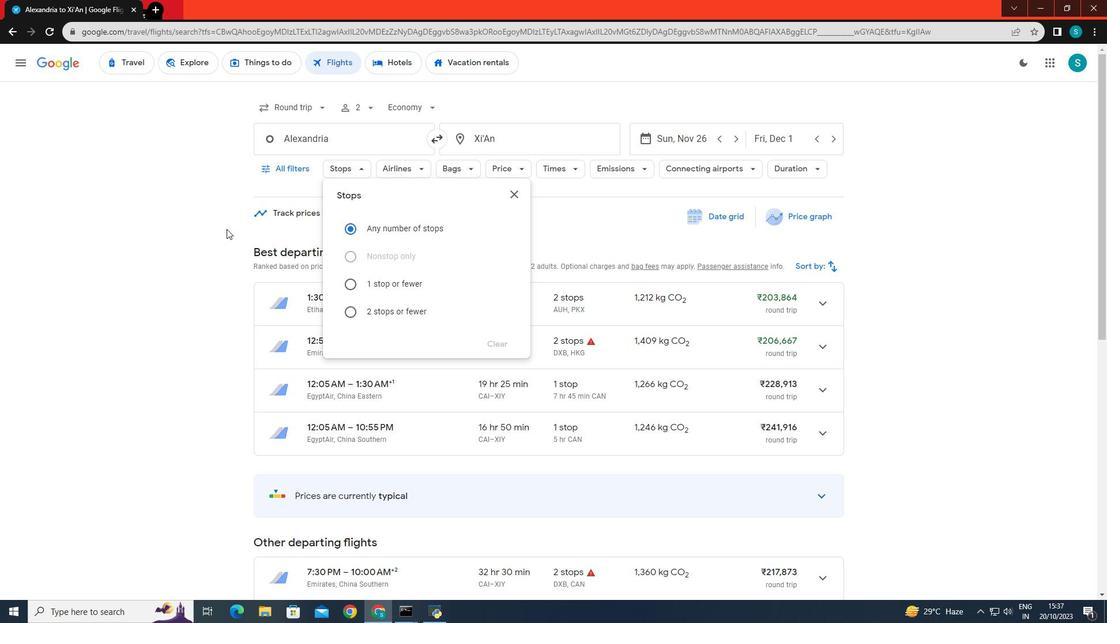 
Action: Mouse pressed left at (226, 229)
Screenshot: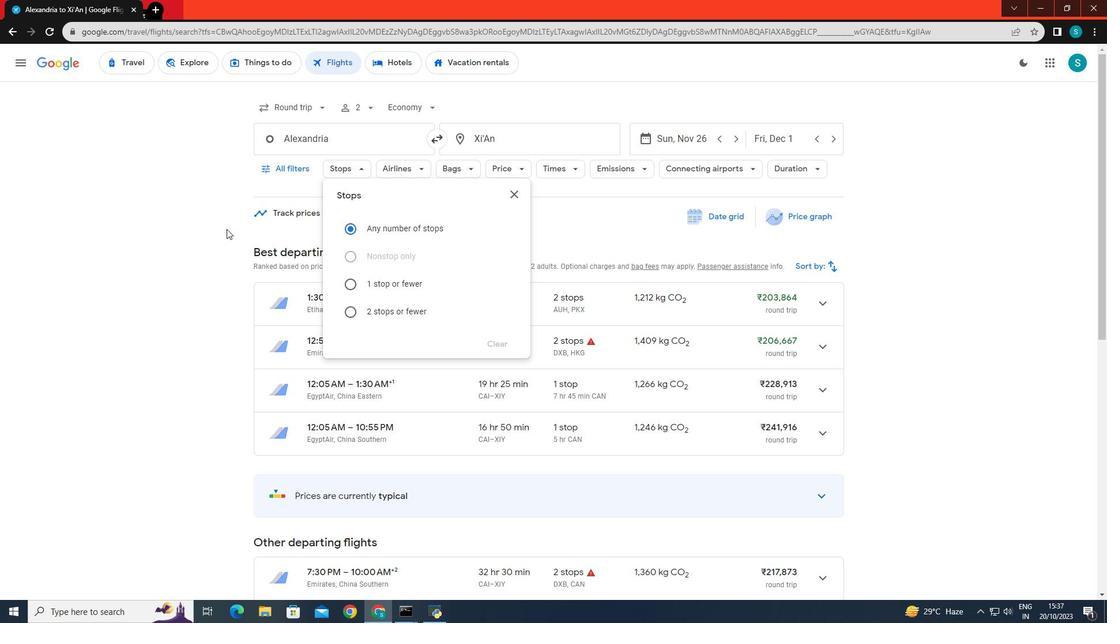 
Action: Mouse scrolled (226, 228) with delta (0, 0)
Screenshot: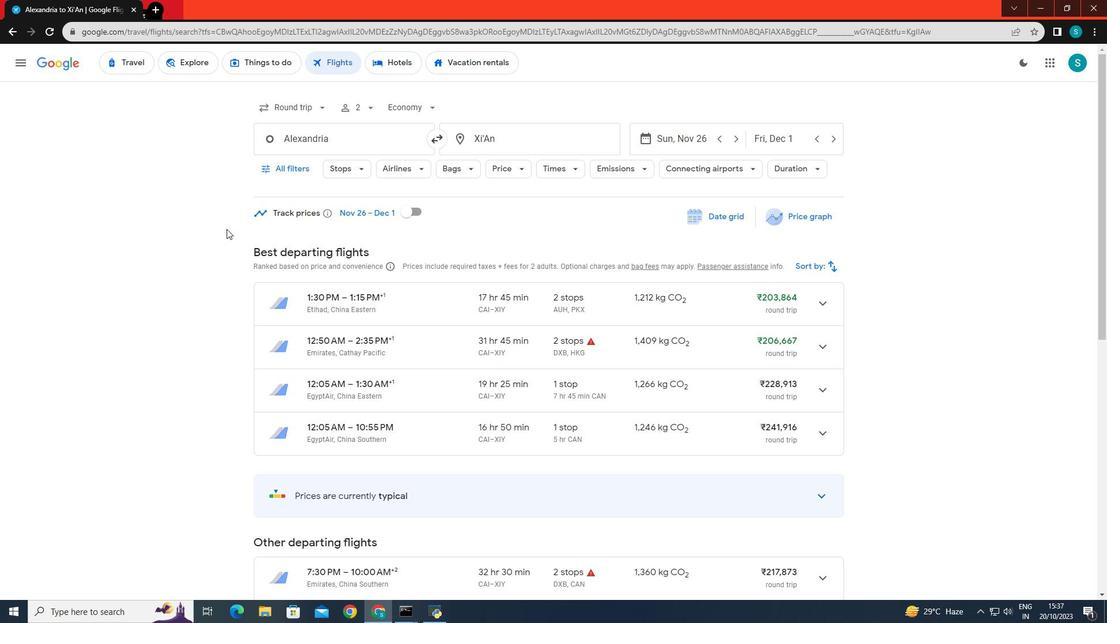 
Action: Mouse scrolled (226, 228) with delta (0, 0)
Screenshot: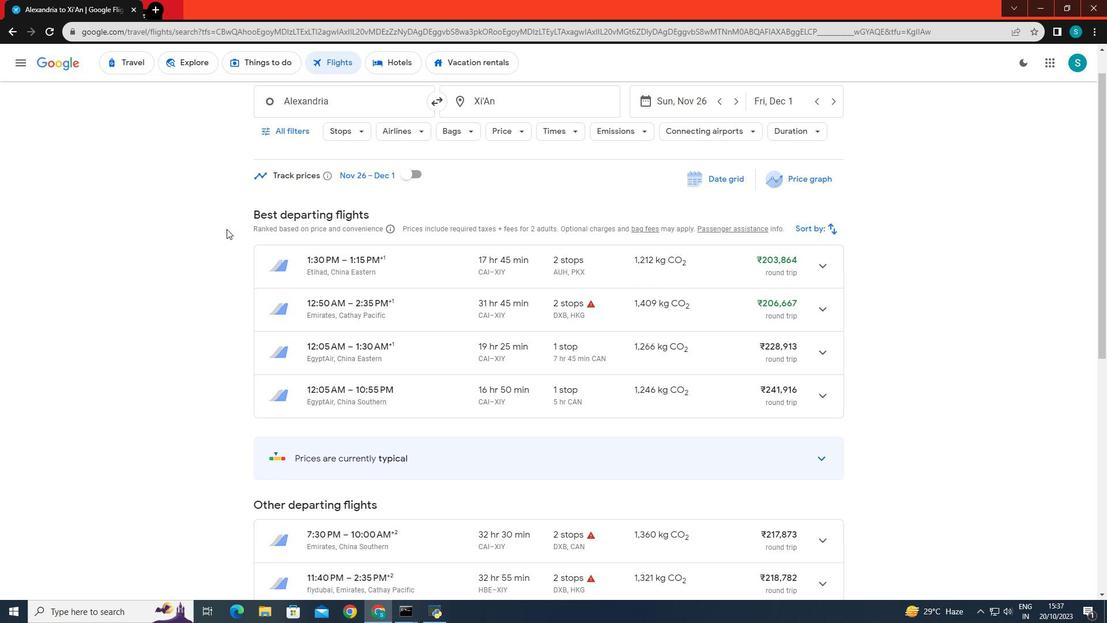 
Action: Mouse moved to (295, 210)
Screenshot: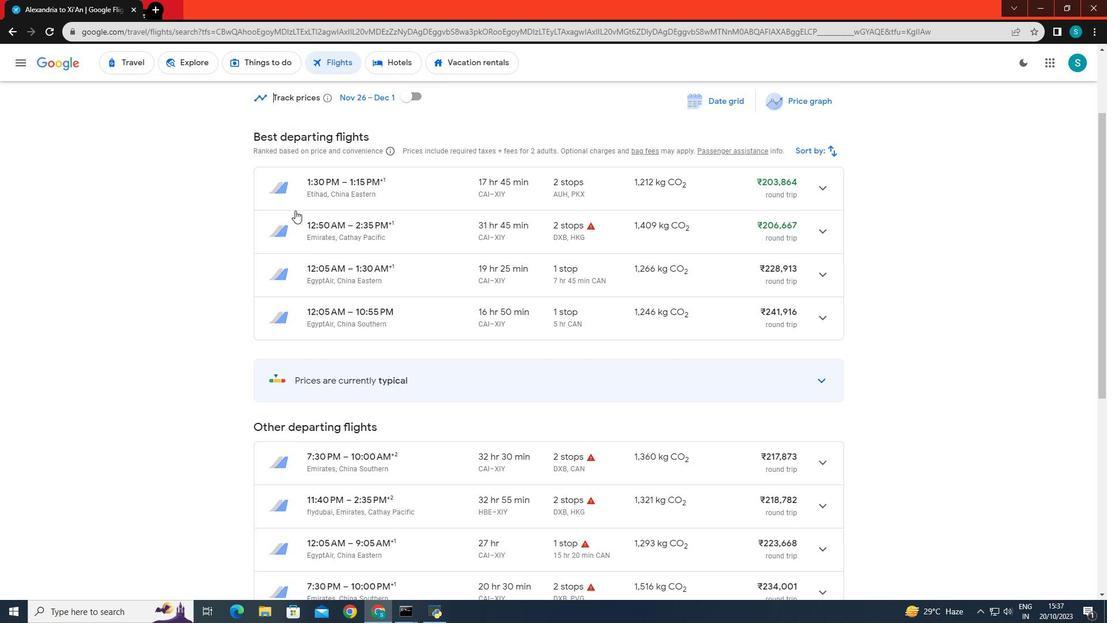 
Action: Mouse scrolled (295, 210) with delta (0, 0)
Screenshot: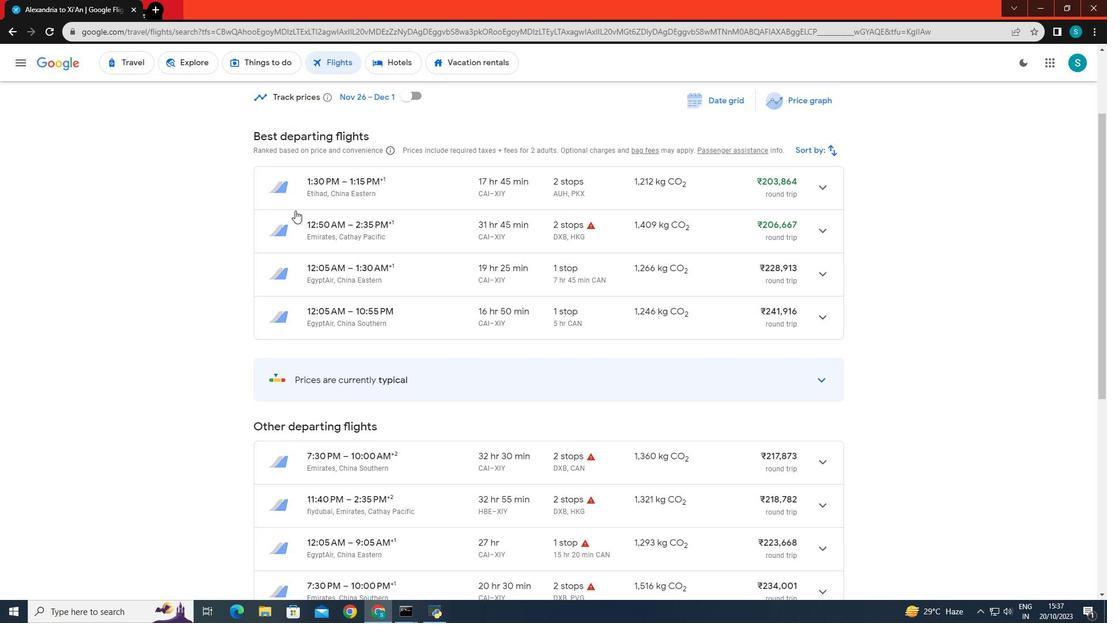 
Action: Mouse scrolled (295, 210) with delta (0, 0)
Screenshot: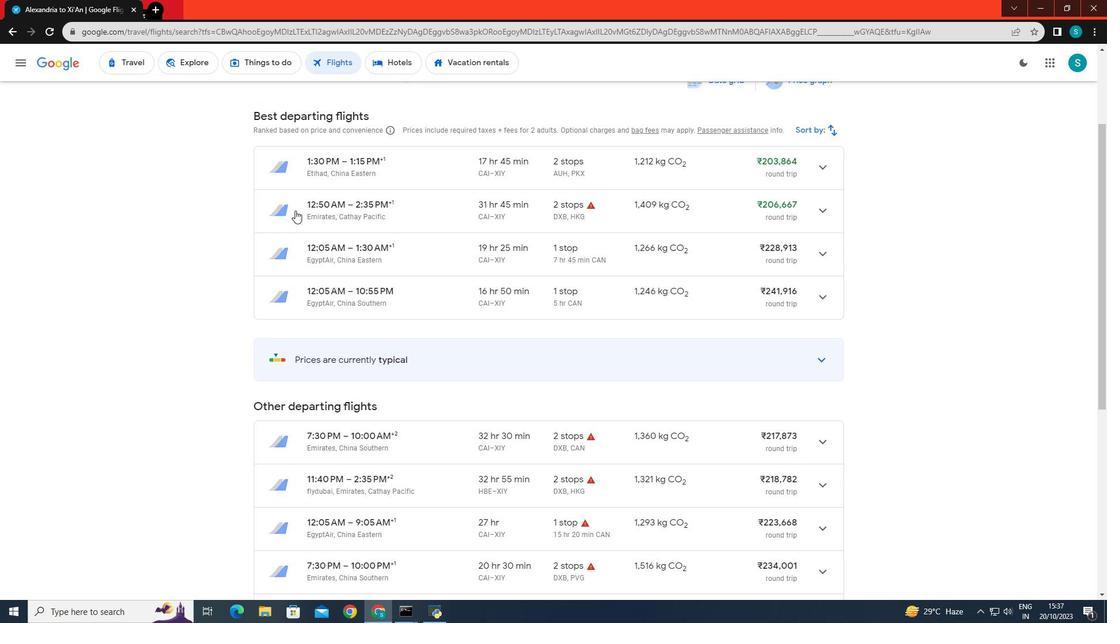 
Action: Mouse moved to (317, 225)
Screenshot: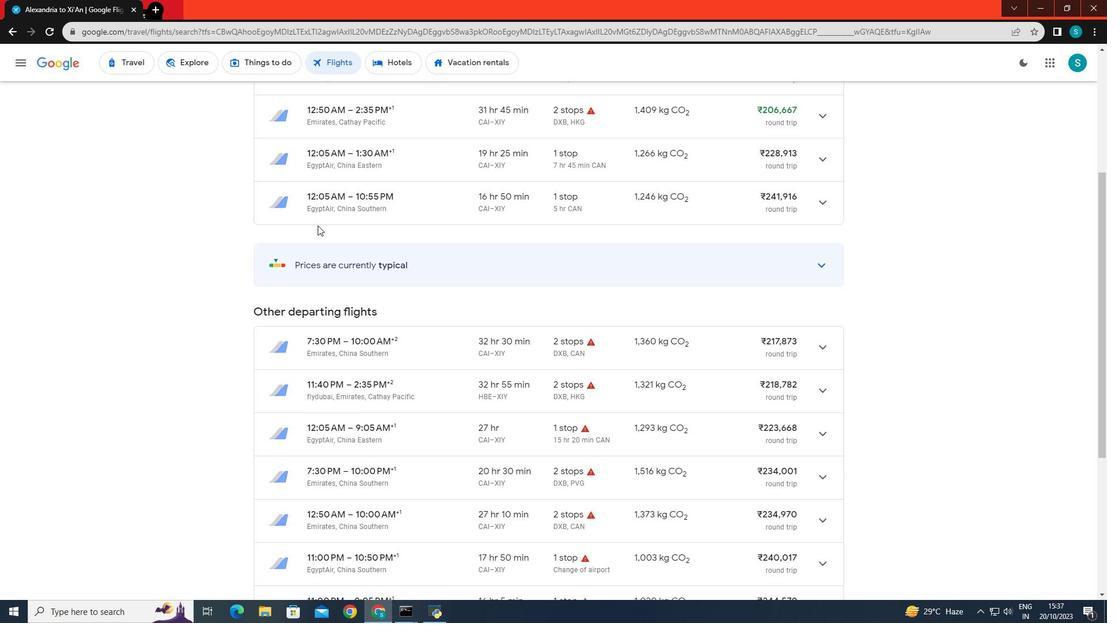 
Action: Mouse scrolled (317, 226) with delta (0, 0)
Screenshot: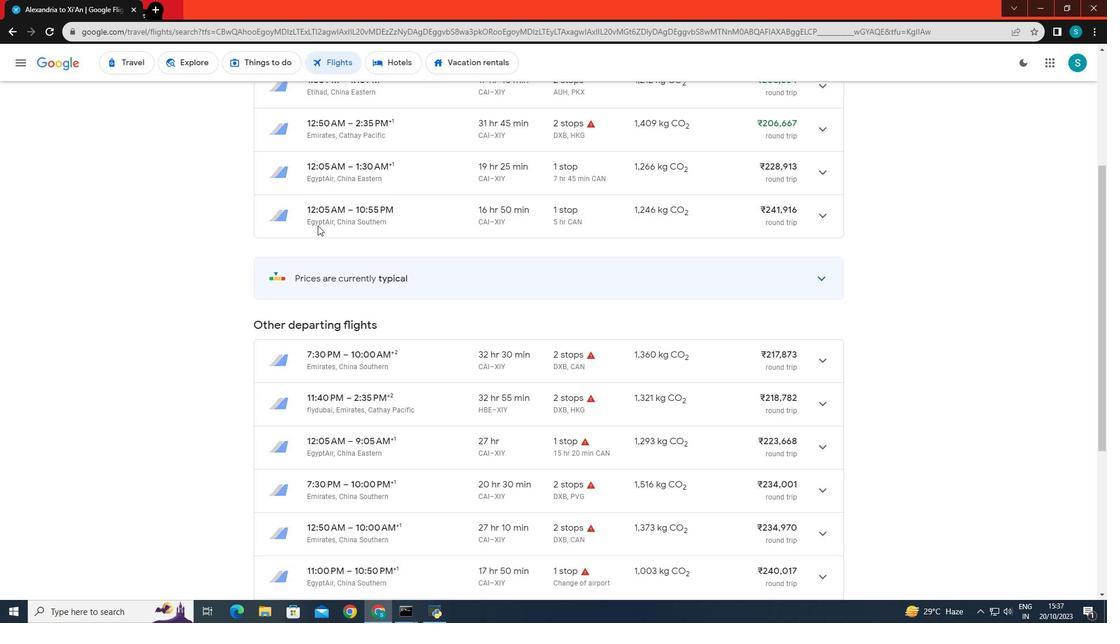 
Action: Mouse scrolled (317, 226) with delta (0, 0)
Screenshot: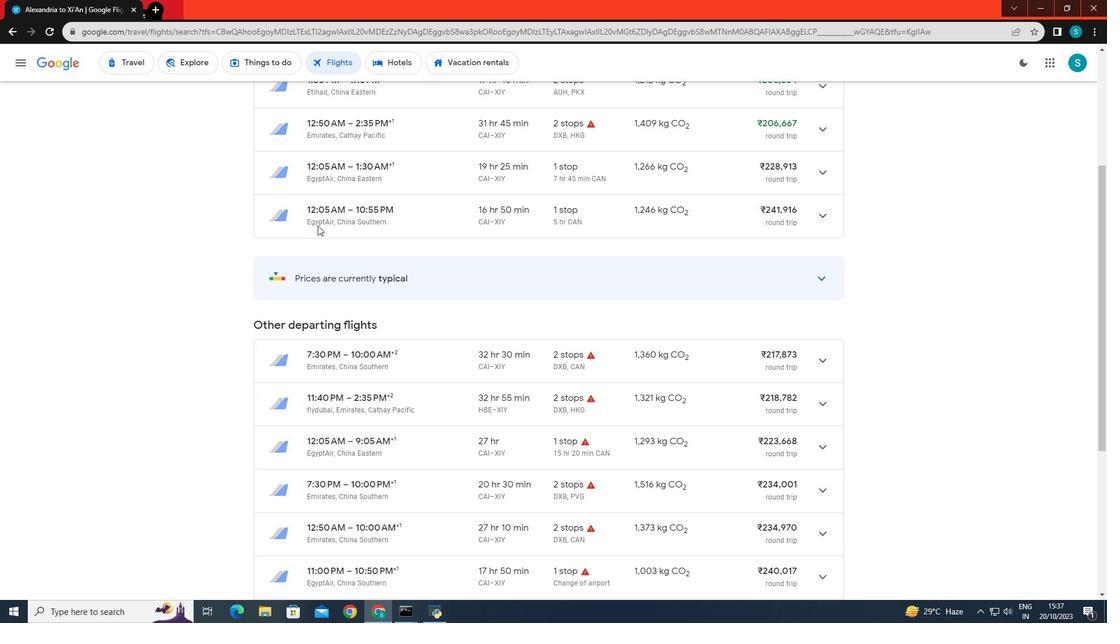 
Action: Mouse moved to (343, 180)
Screenshot: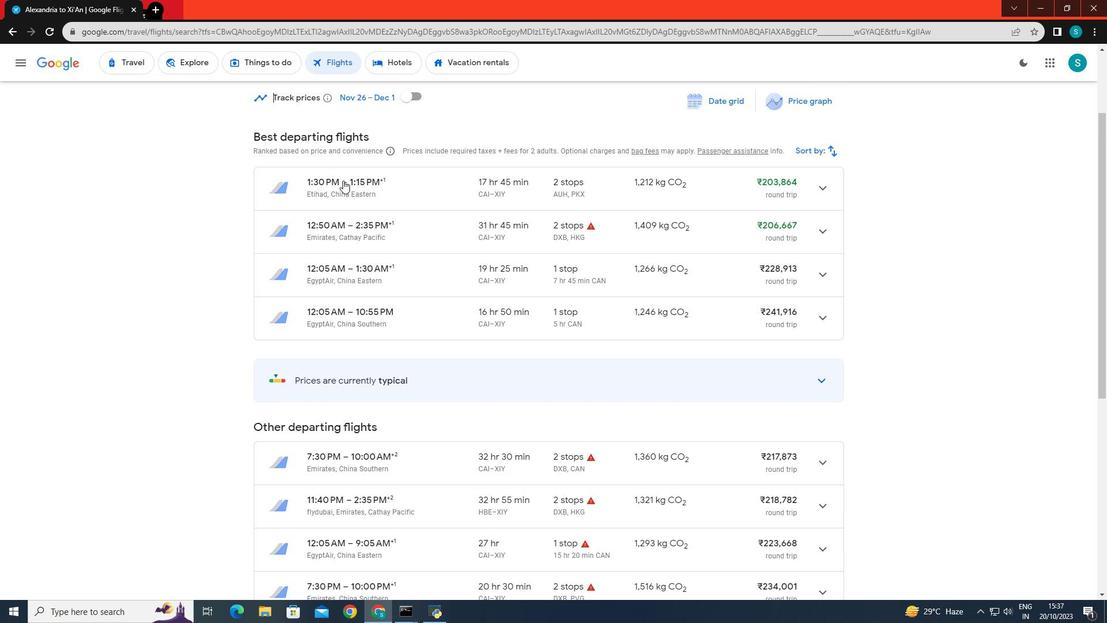 
Action: Mouse scrolled (343, 180) with delta (0, 0)
Screenshot: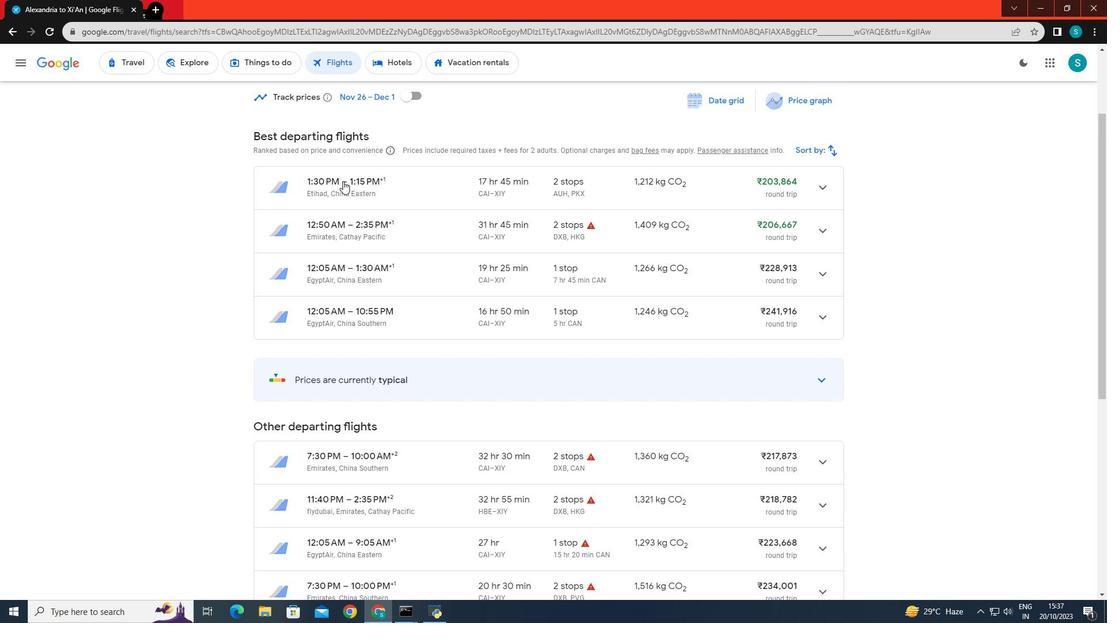 
Action: Mouse moved to (343, 181)
Screenshot: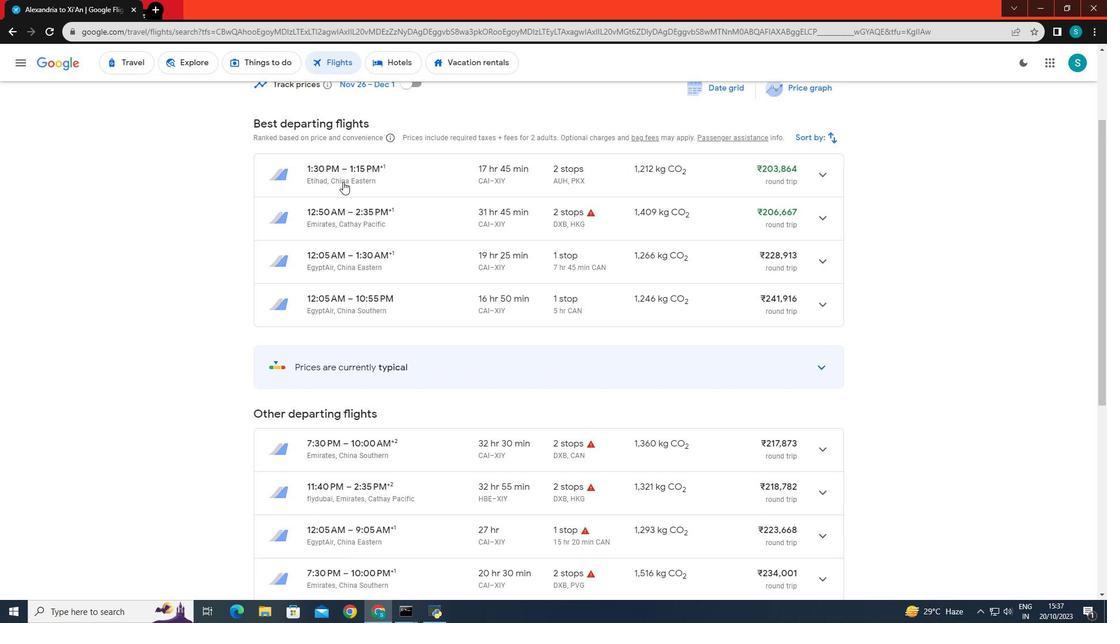 
Action: Mouse scrolled (343, 180) with delta (0, 0)
Screenshot: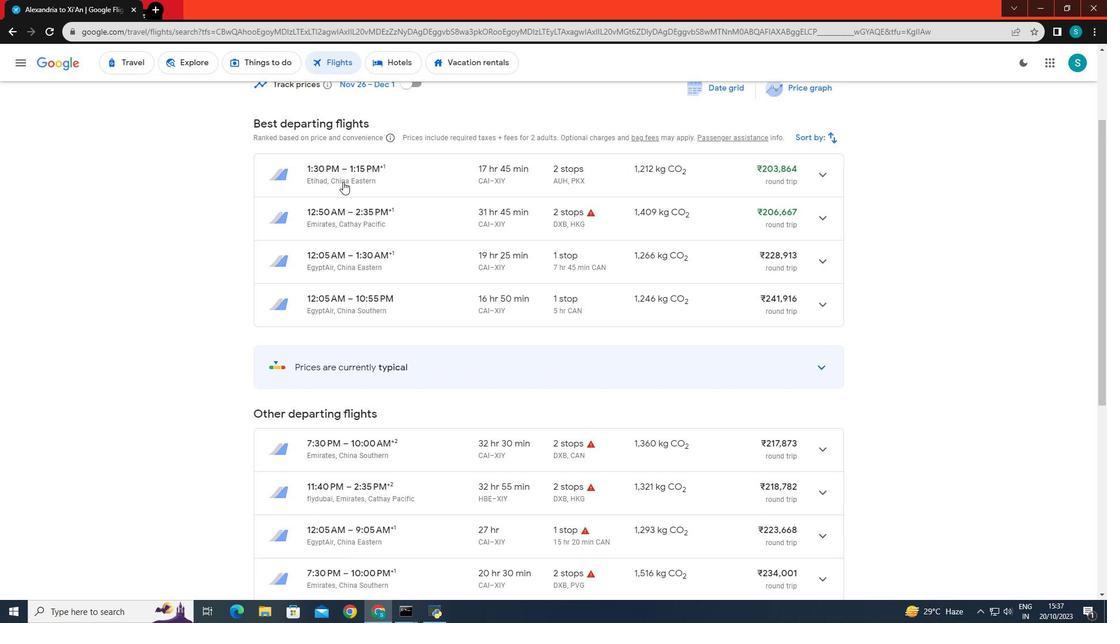 
Action: Mouse moved to (343, 181)
Screenshot: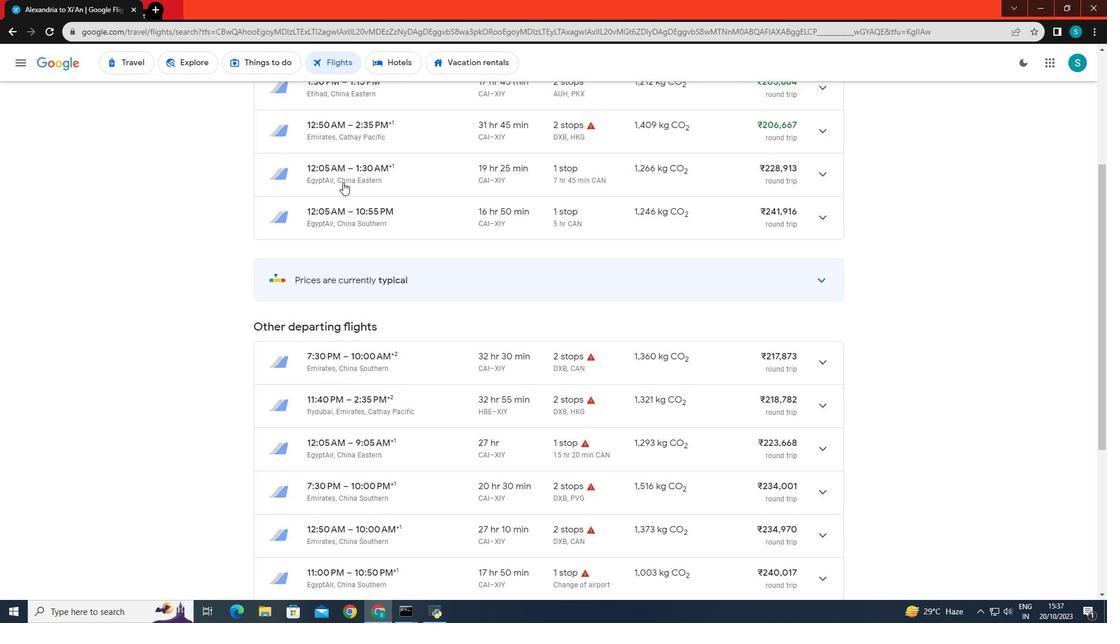 
Action: Mouse scrolled (343, 181) with delta (0, 0)
Screenshot: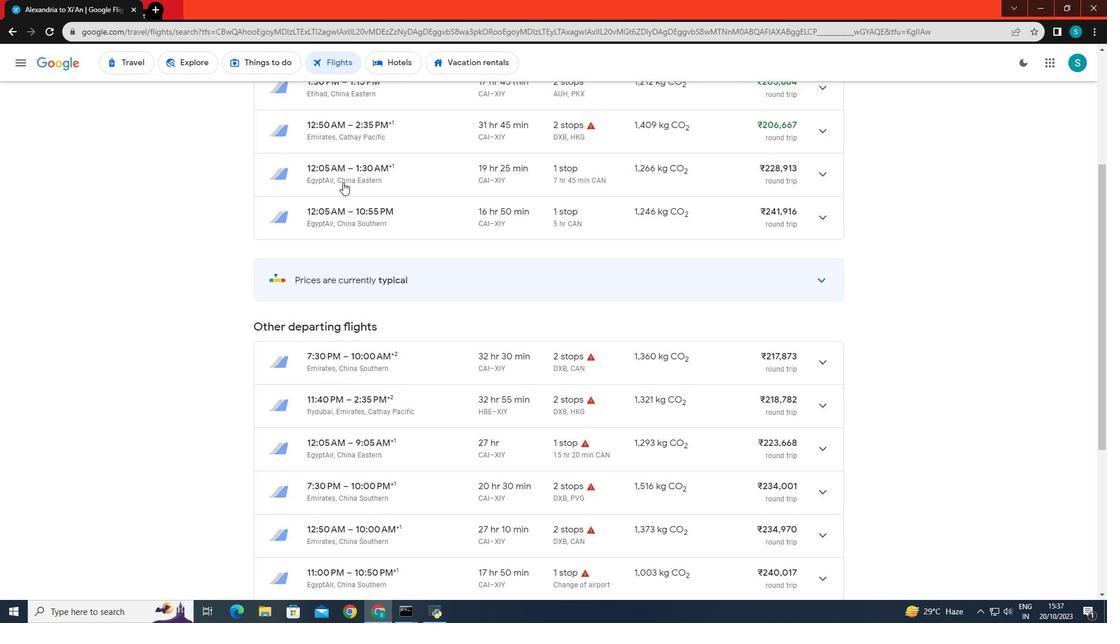 
Action: Mouse moved to (343, 182)
Screenshot: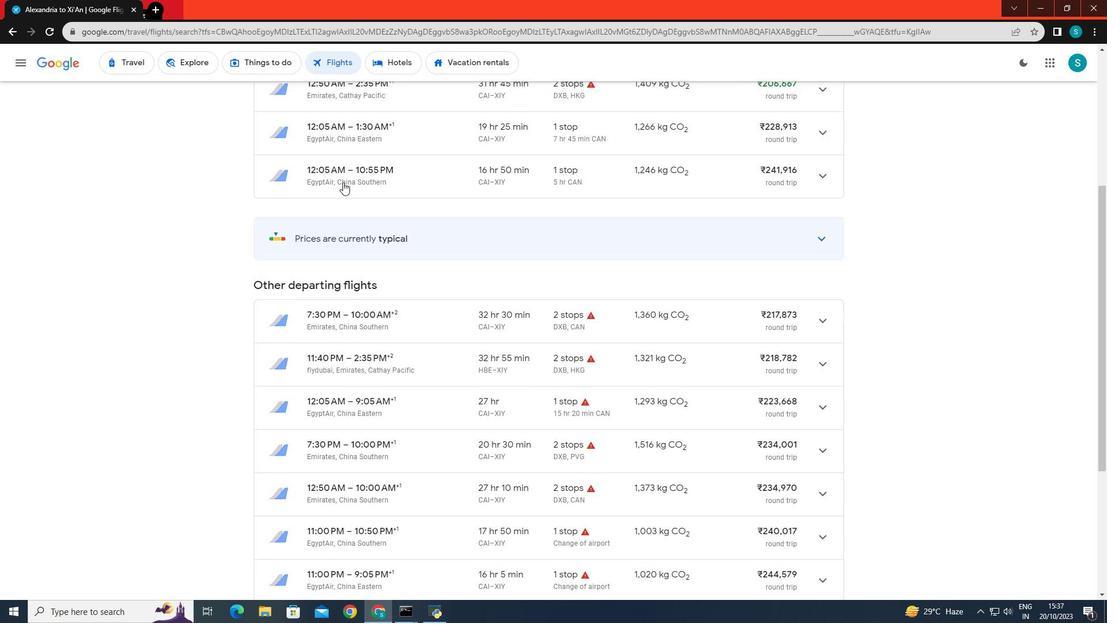 
Action: Mouse scrolled (343, 181) with delta (0, 0)
Screenshot: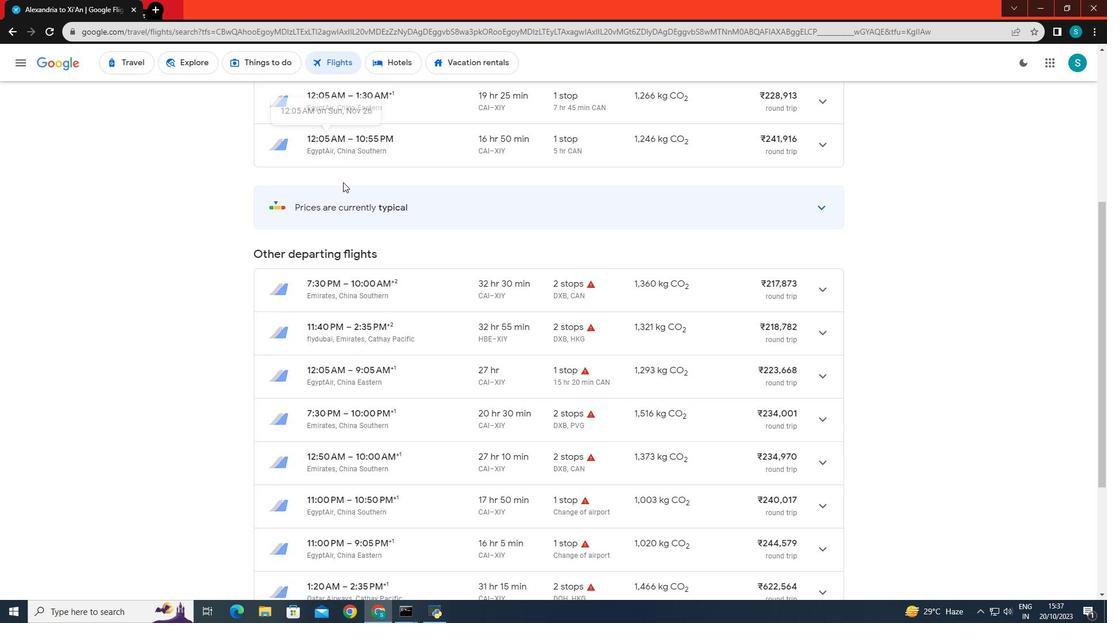 
Action: Mouse scrolled (343, 181) with delta (0, 0)
Screenshot: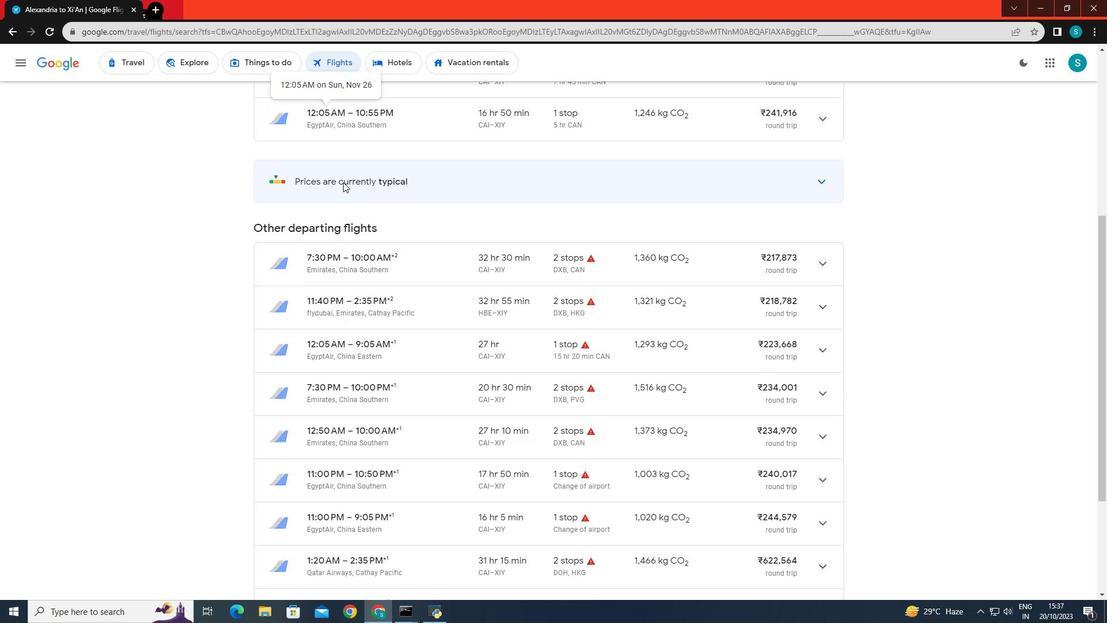 
Action: Mouse scrolled (343, 181) with delta (0, 0)
Screenshot: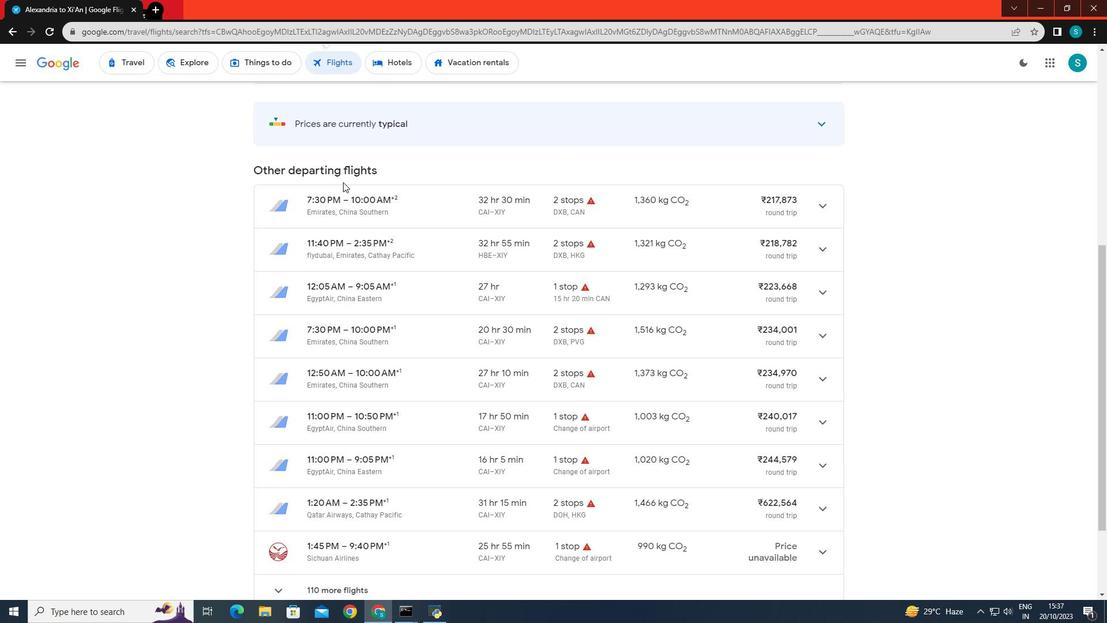 
Action: Mouse scrolled (343, 181) with delta (0, 0)
Screenshot: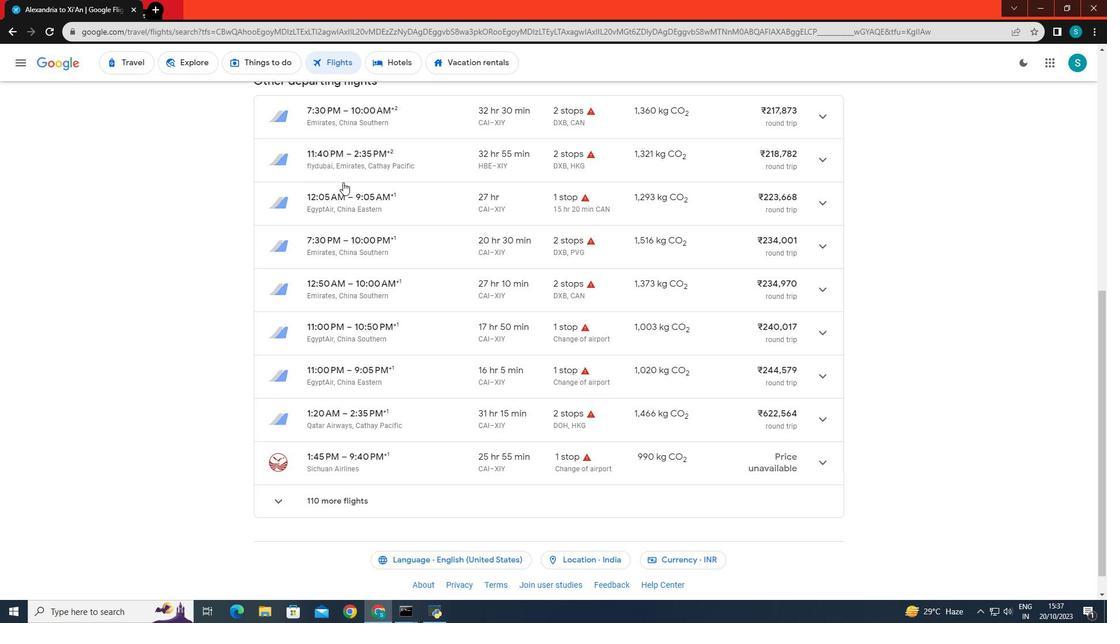 
Action: Mouse scrolled (343, 181) with delta (0, 0)
Screenshot: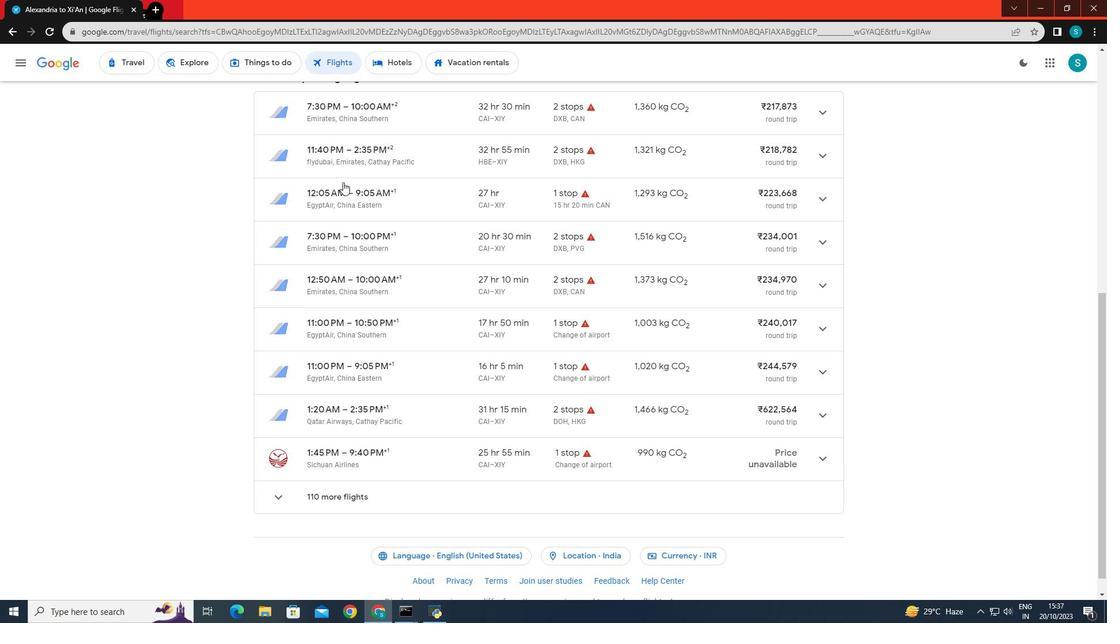 
Action: Mouse scrolled (343, 181) with delta (0, 0)
Screenshot: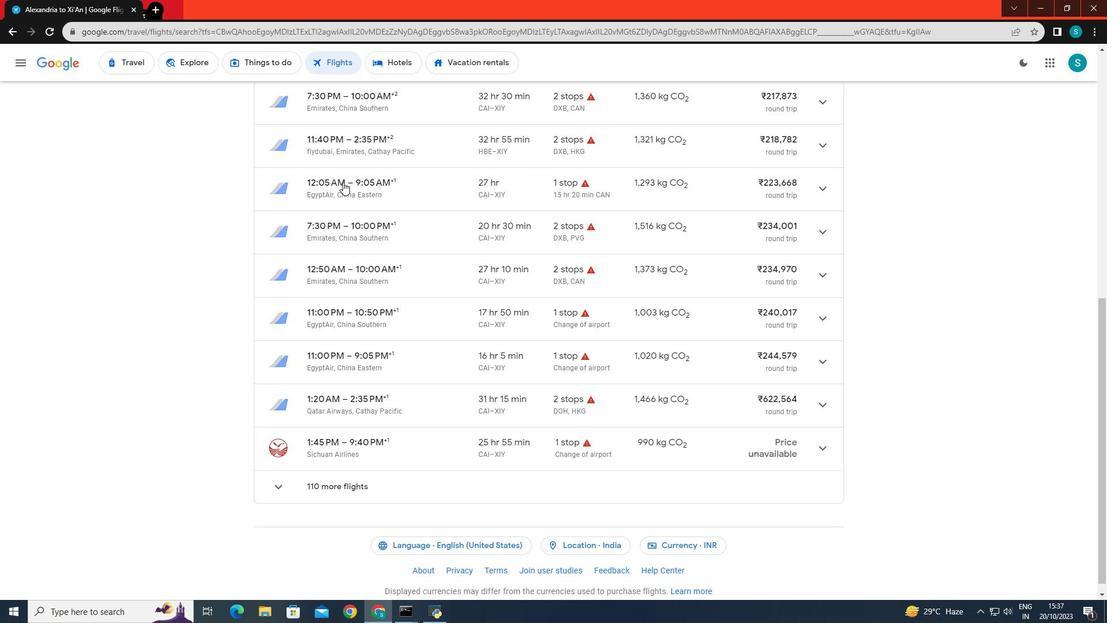 
Action: Mouse scrolled (343, 181) with delta (0, 0)
Screenshot: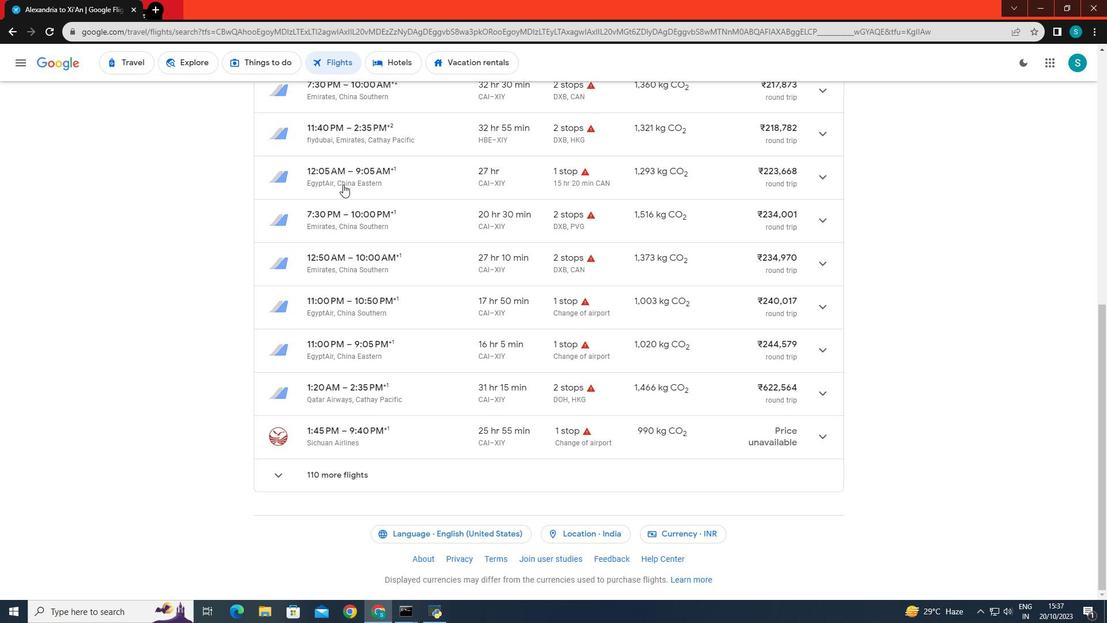 
Action: Mouse moved to (353, 231)
Screenshot: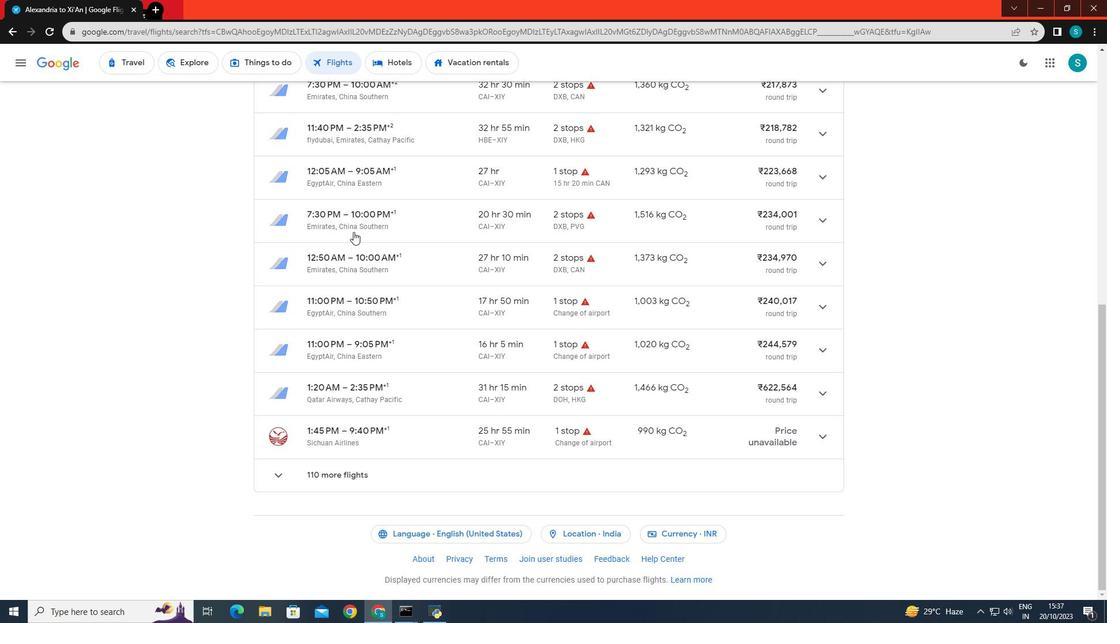 
